 Task: Find connections with filter location Clausthal-Zellerfeld with filter topic #futurewith filter profile language French with filter current company SG Analytics with filter school Universiteit Maastricht with filter industry Wholesale Petroleum and Petroleum Products with filter service category Search Engine Marketing (SEM) with filter keywords title Assistant Engineer
Action: Mouse moved to (577, 71)
Screenshot: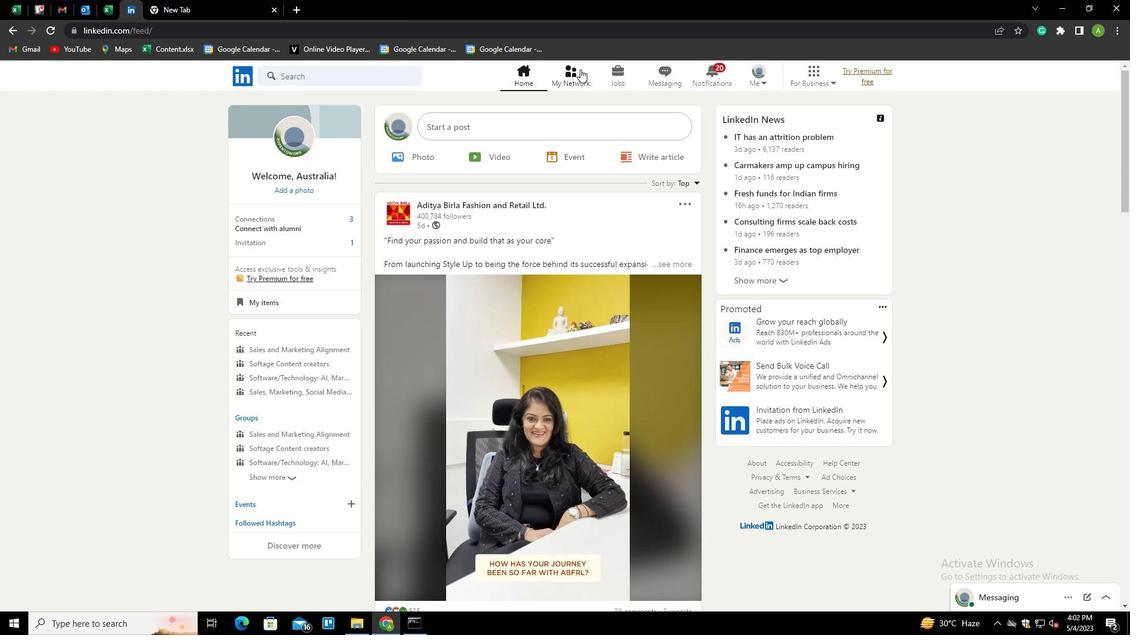 
Action: Mouse pressed left at (577, 71)
Screenshot: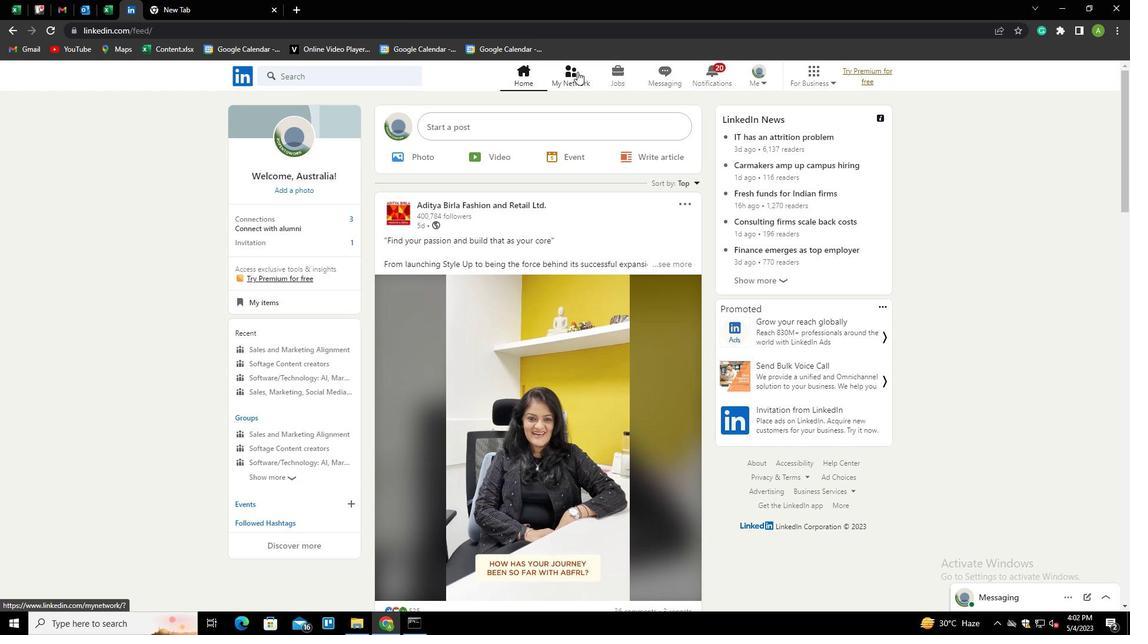 
Action: Mouse moved to (262, 136)
Screenshot: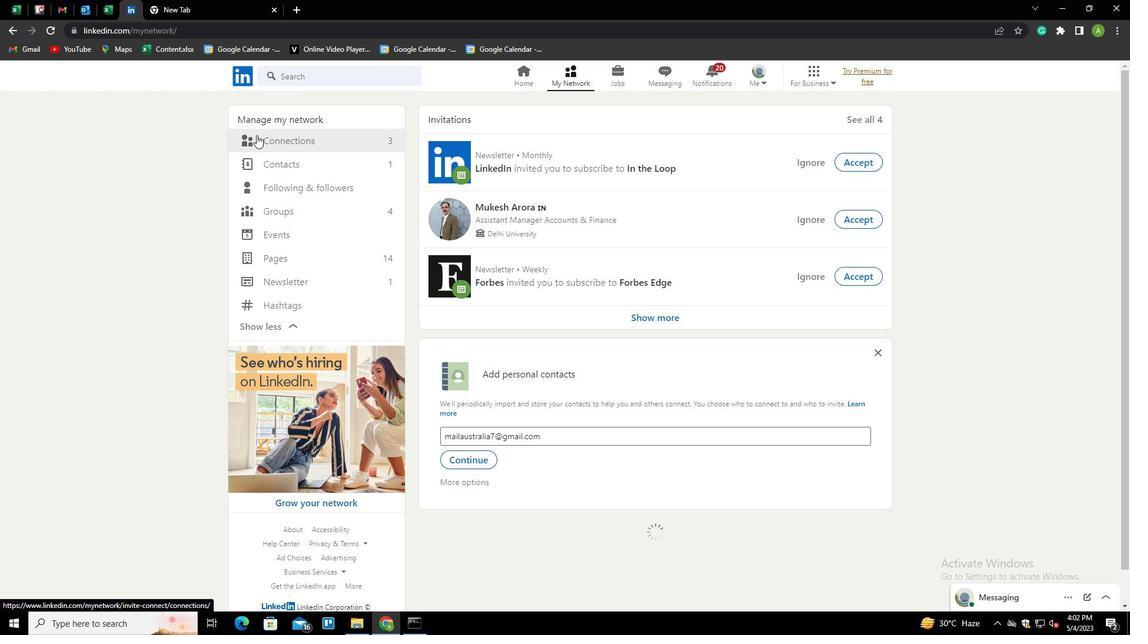 
Action: Mouse pressed left at (262, 136)
Screenshot: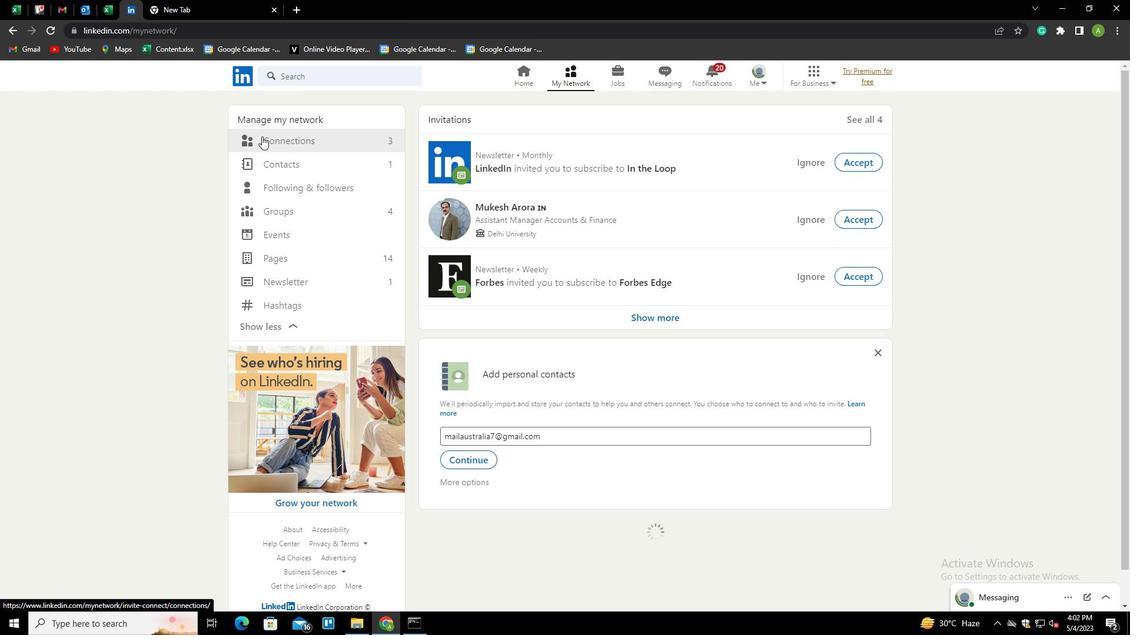 
Action: Mouse moved to (639, 140)
Screenshot: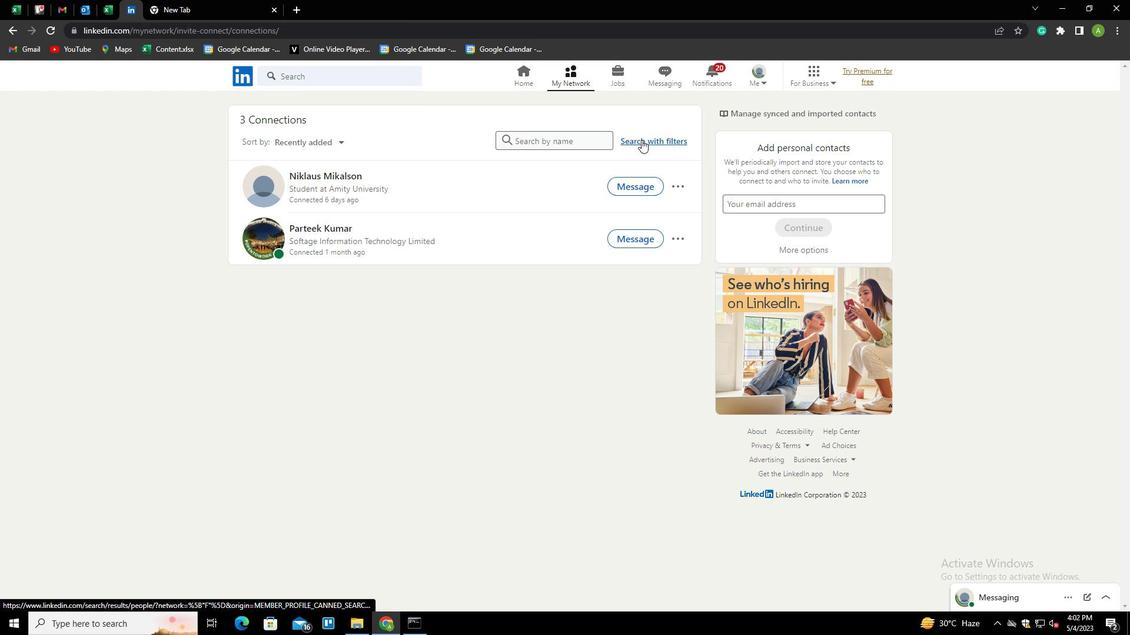 
Action: Mouse pressed left at (639, 140)
Screenshot: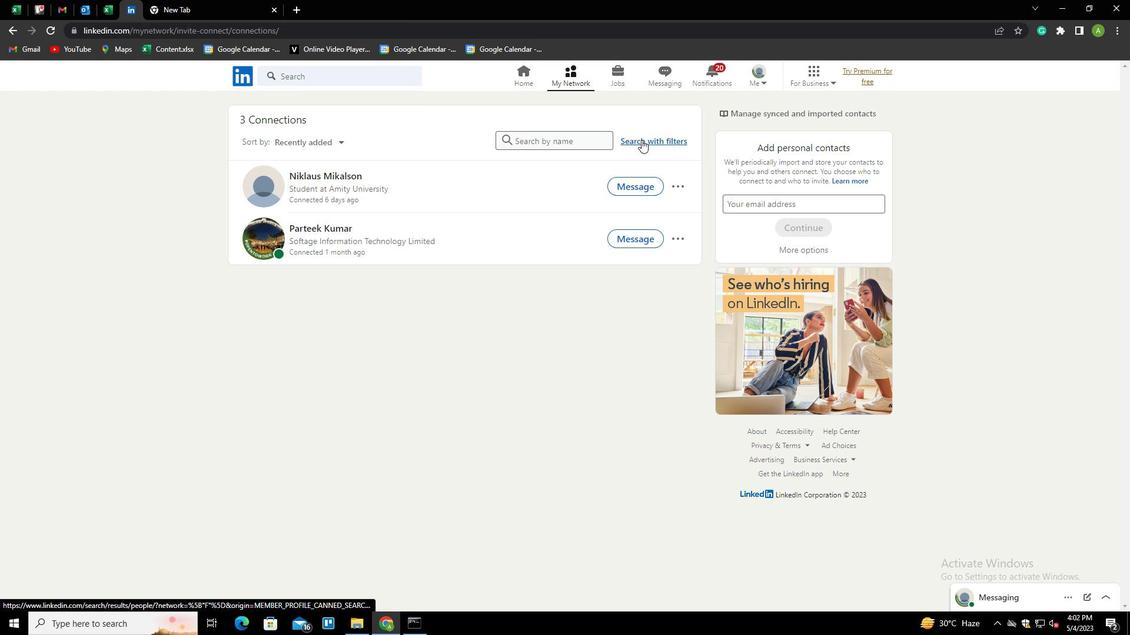 
Action: Mouse moved to (596, 106)
Screenshot: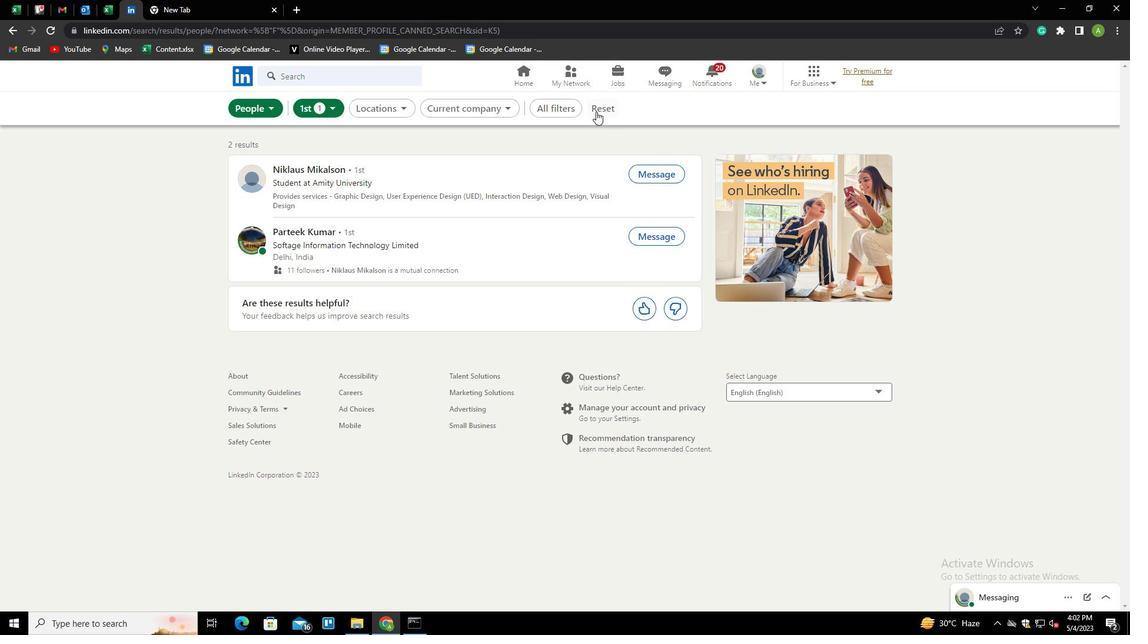 
Action: Mouse pressed left at (596, 106)
Screenshot: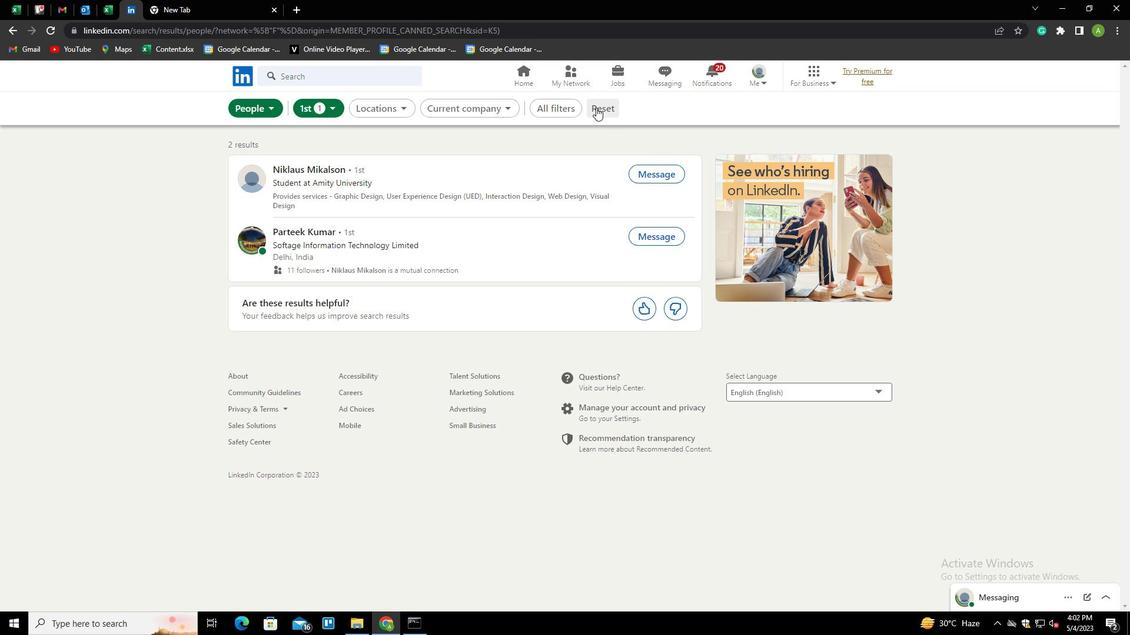 
Action: Mouse moved to (586, 109)
Screenshot: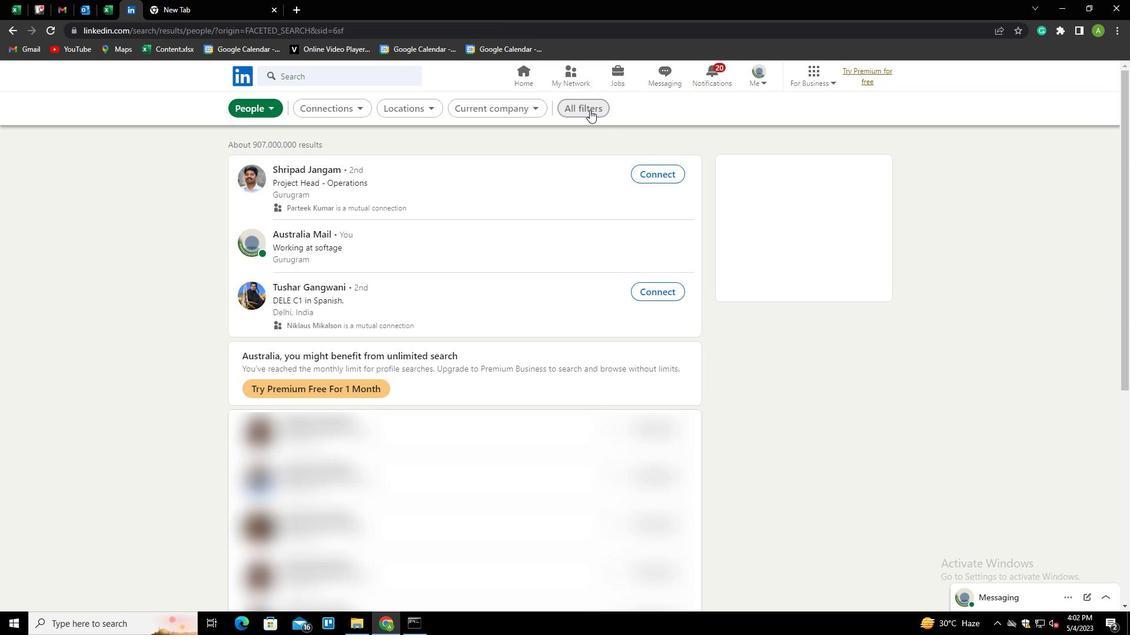 
Action: Mouse pressed left at (586, 109)
Screenshot: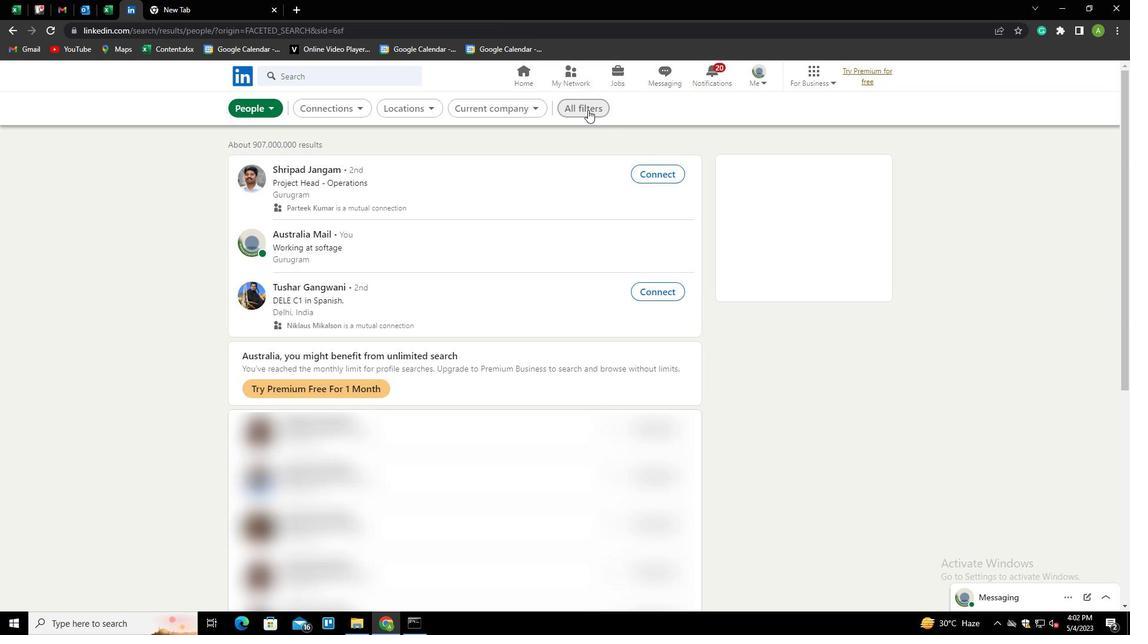 
Action: Mouse moved to (947, 392)
Screenshot: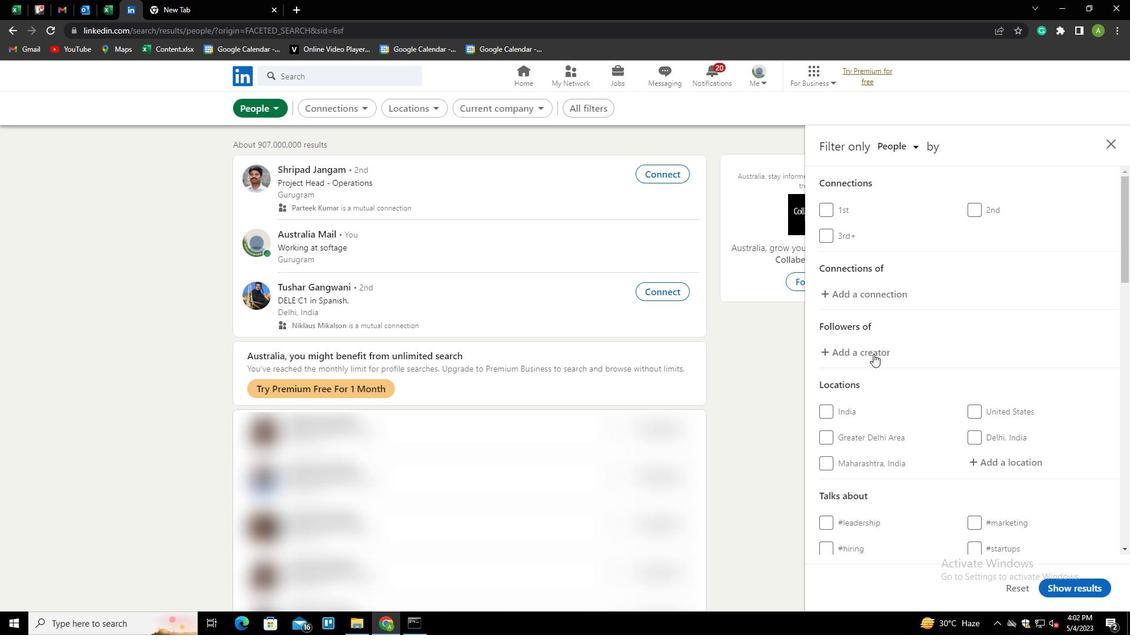 
Action: Mouse scrolled (947, 392) with delta (0, 0)
Screenshot: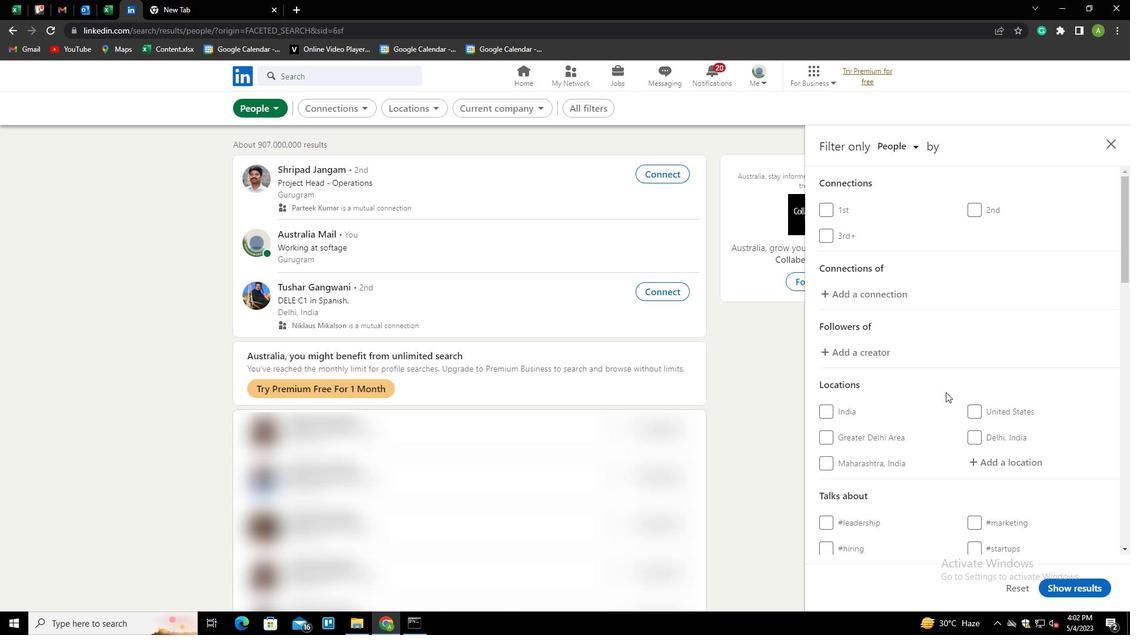 
Action: Mouse scrolled (947, 392) with delta (0, 0)
Screenshot: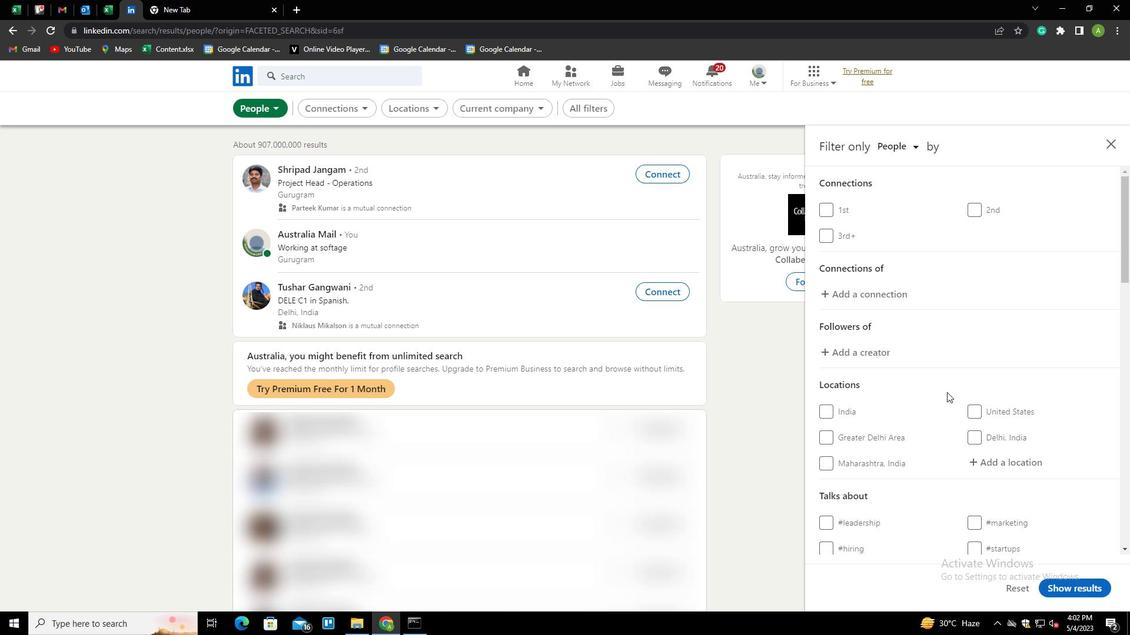 
Action: Mouse moved to (1008, 343)
Screenshot: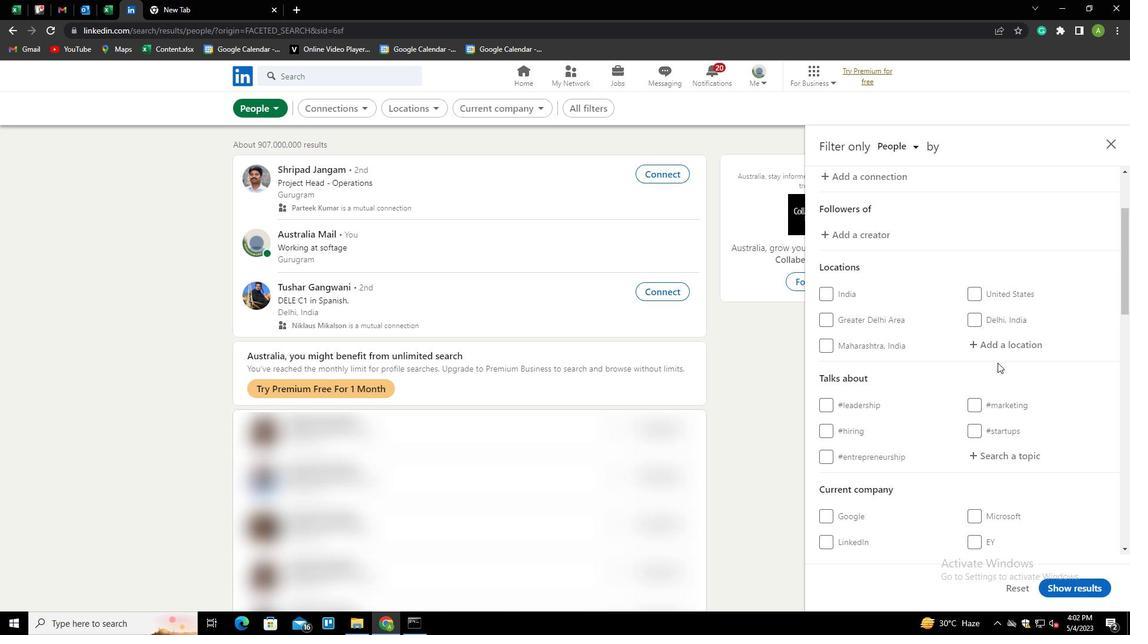 
Action: Mouse pressed left at (1008, 343)
Screenshot: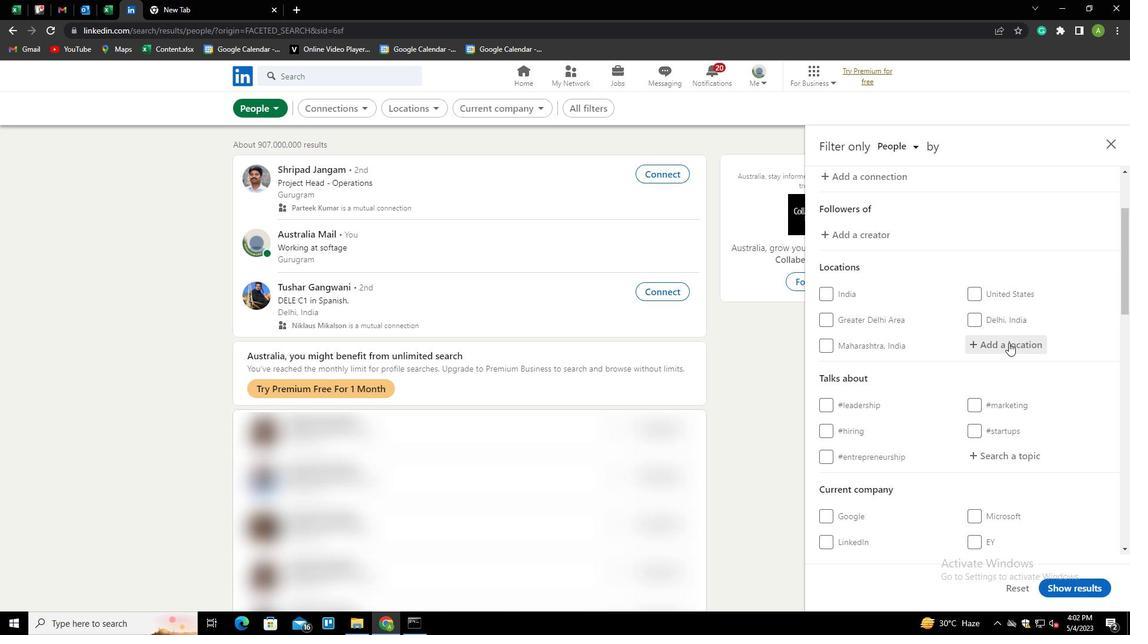 
Action: Mouse moved to (922, 299)
Screenshot: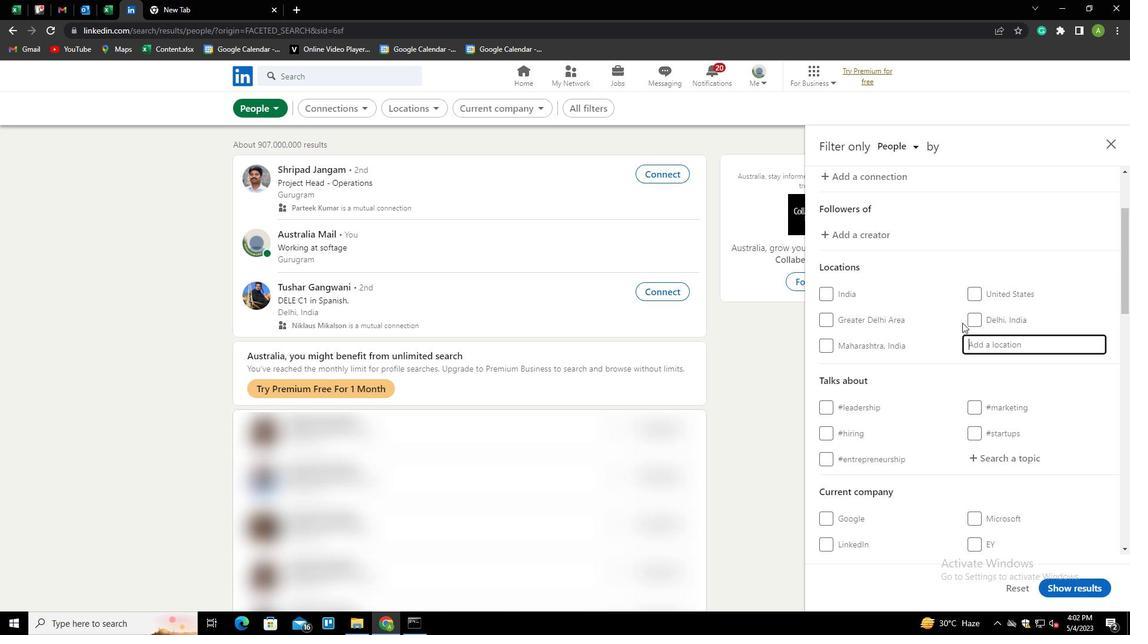
Action: Key pressed <Key.shift><Key.shift><Key.shift>CLAUSTHAL-<Key.down><Key.enter>
Screenshot: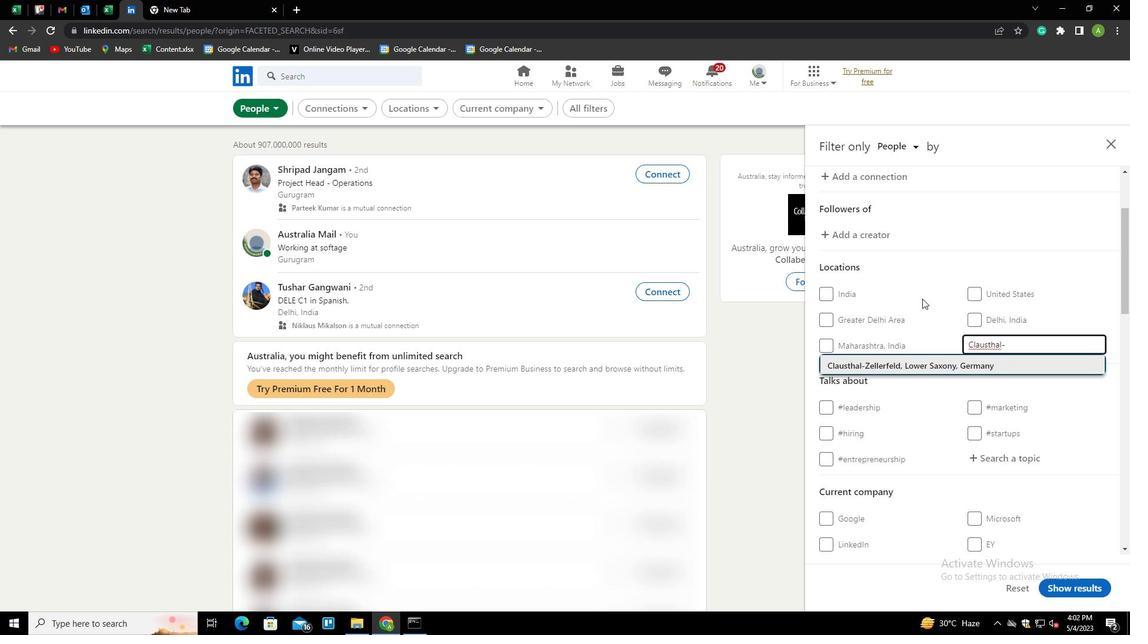 
Action: Mouse scrolled (922, 298) with delta (0, 0)
Screenshot: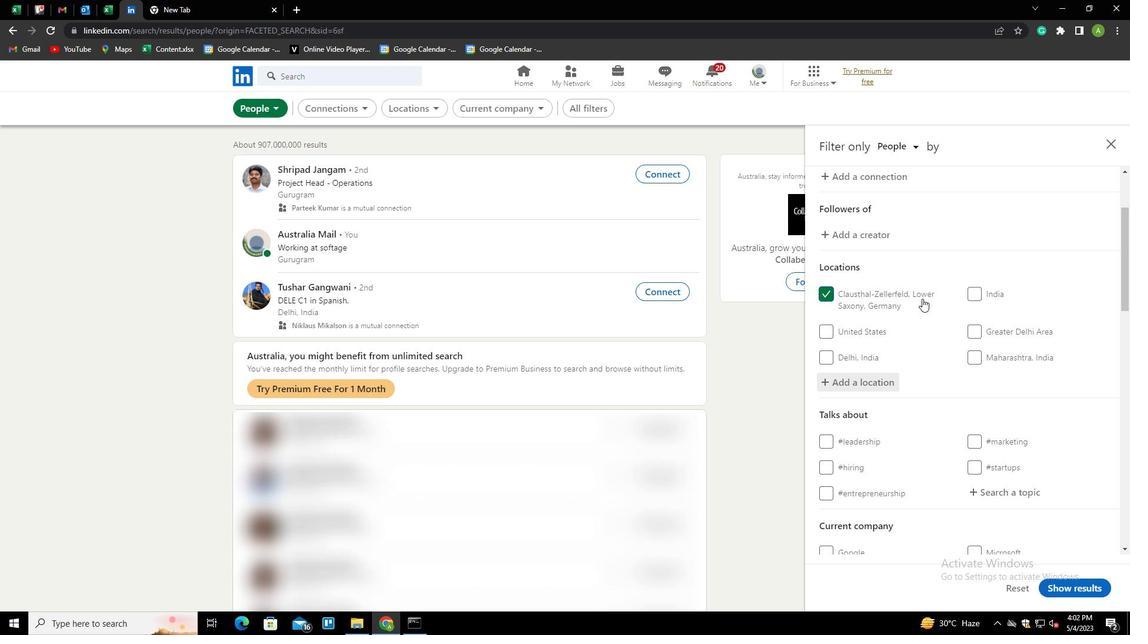 
Action: Mouse scrolled (922, 298) with delta (0, 0)
Screenshot: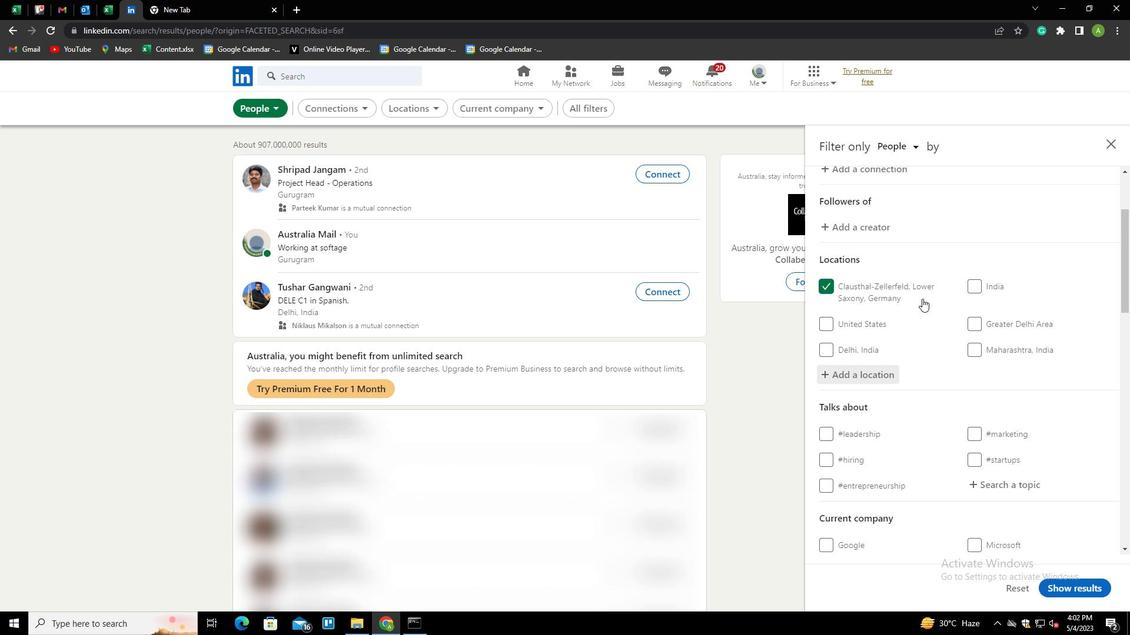 
Action: Mouse moved to (922, 299)
Screenshot: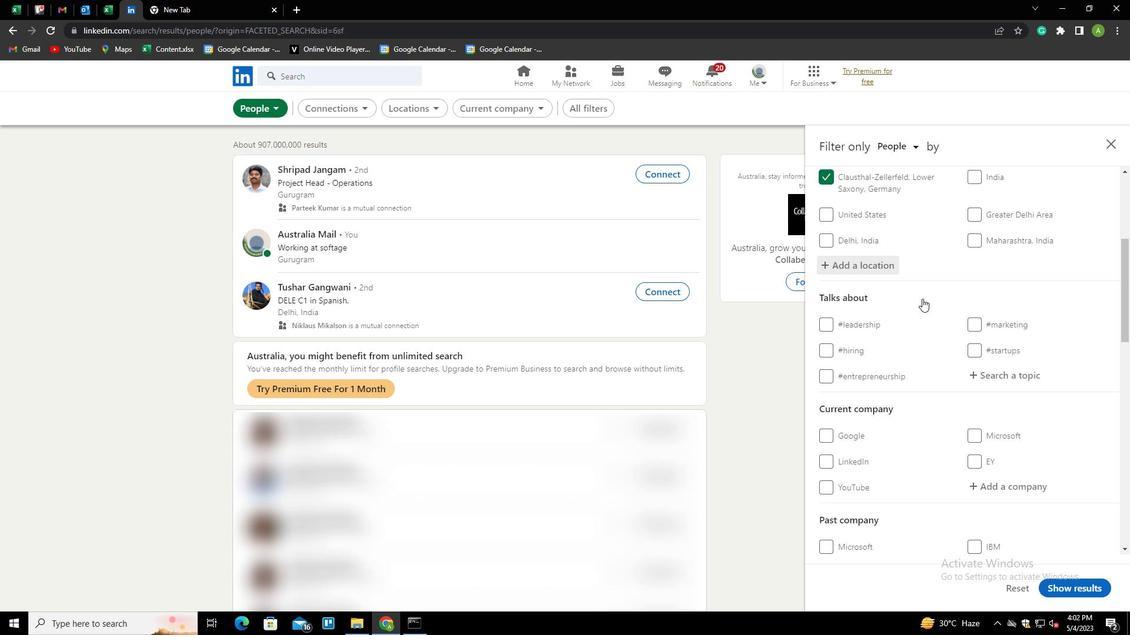 
Action: Mouse scrolled (922, 298) with delta (0, 0)
Screenshot: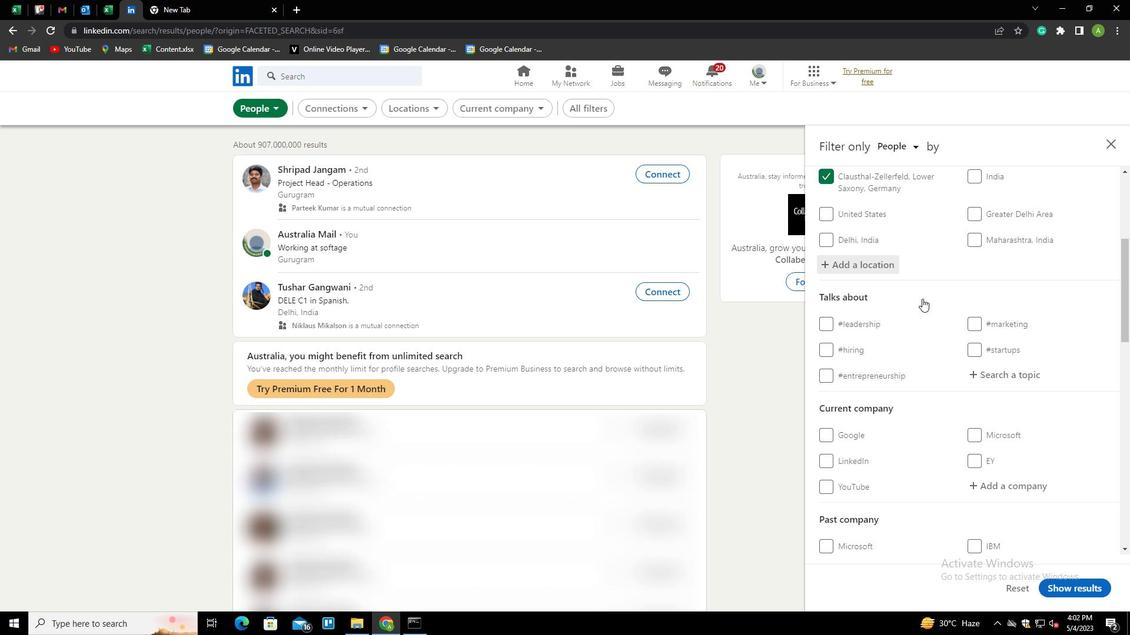 
Action: Mouse moved to (977, 315)
Screenshot: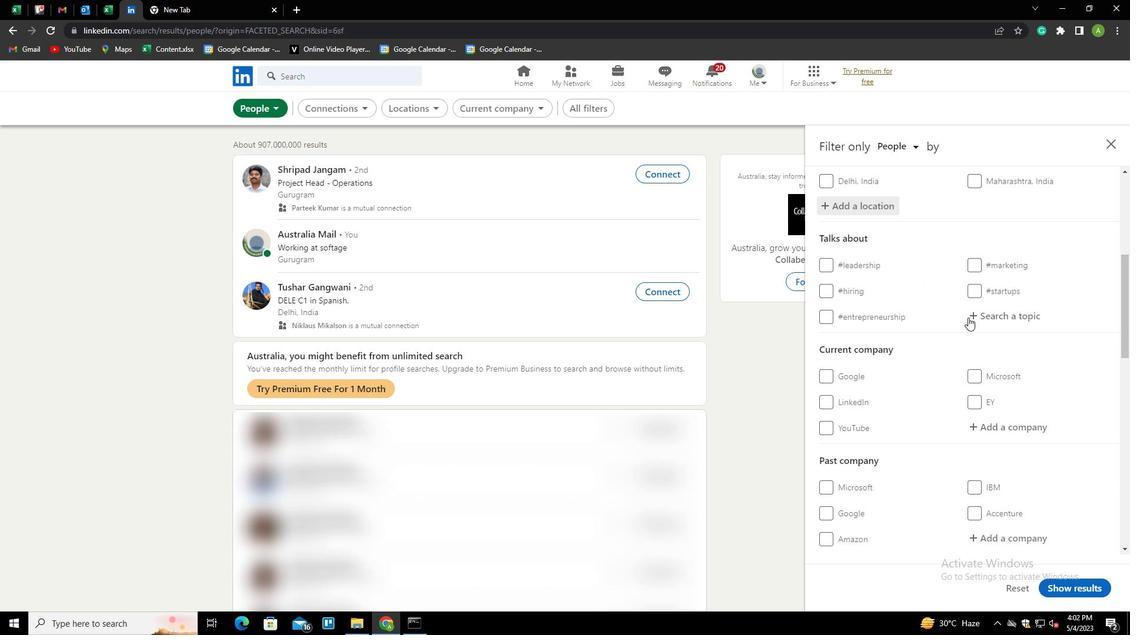 
Action: Mouse pressed left at (977, 315)
Screenshot: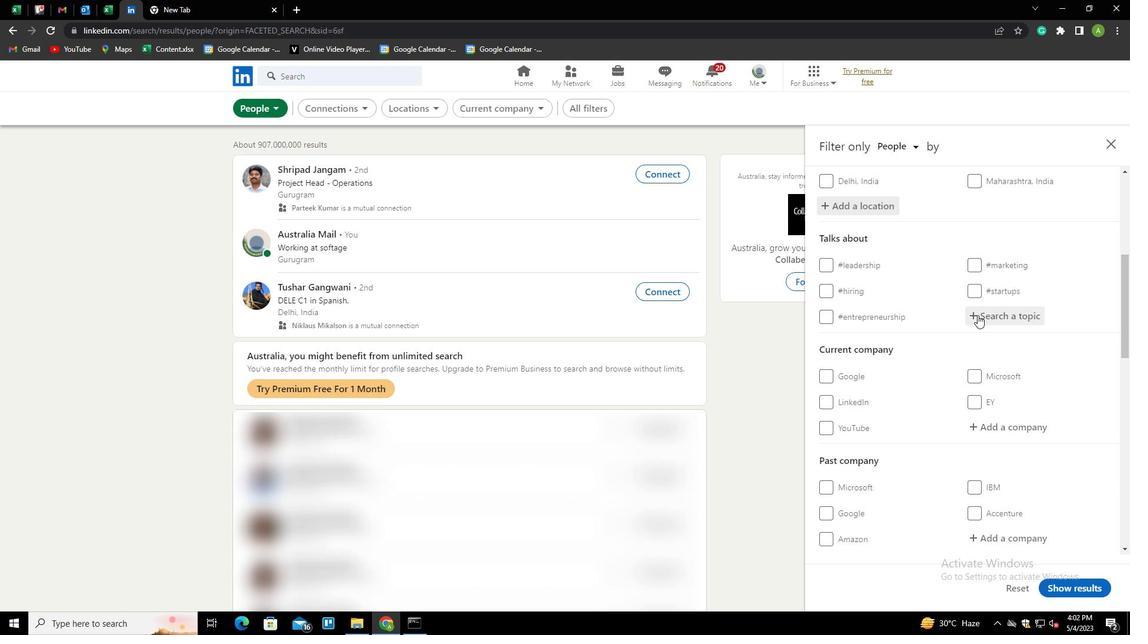 
Action: Mouse moved to (949, 298)
Screenshot: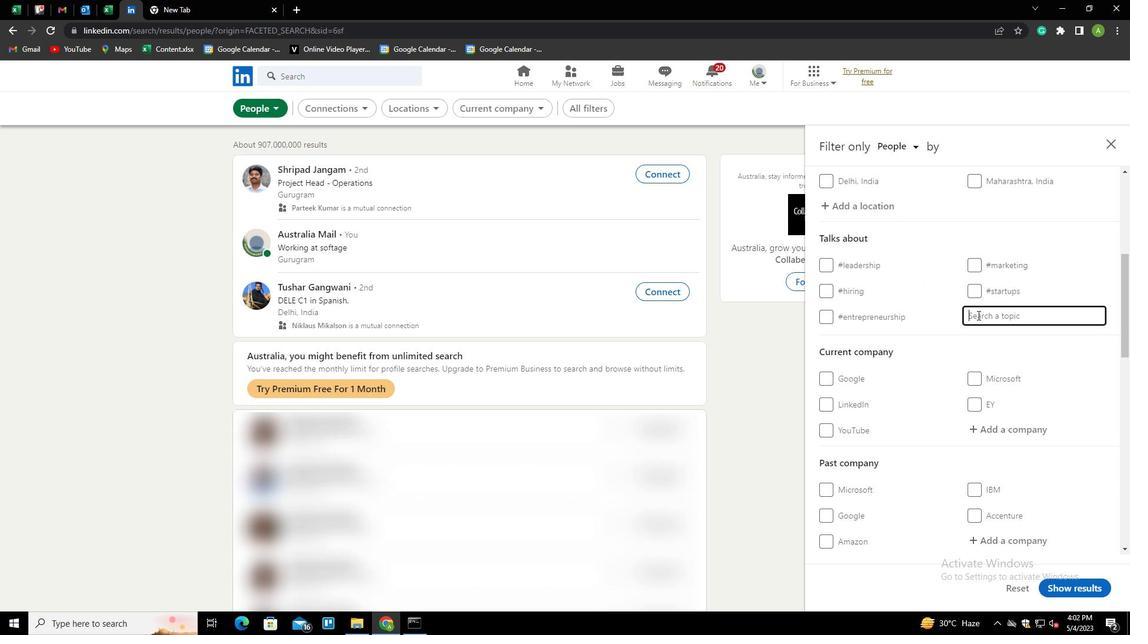 
Action: Key pressed FUTURE<Key.down><Key.enter>
Screenshot: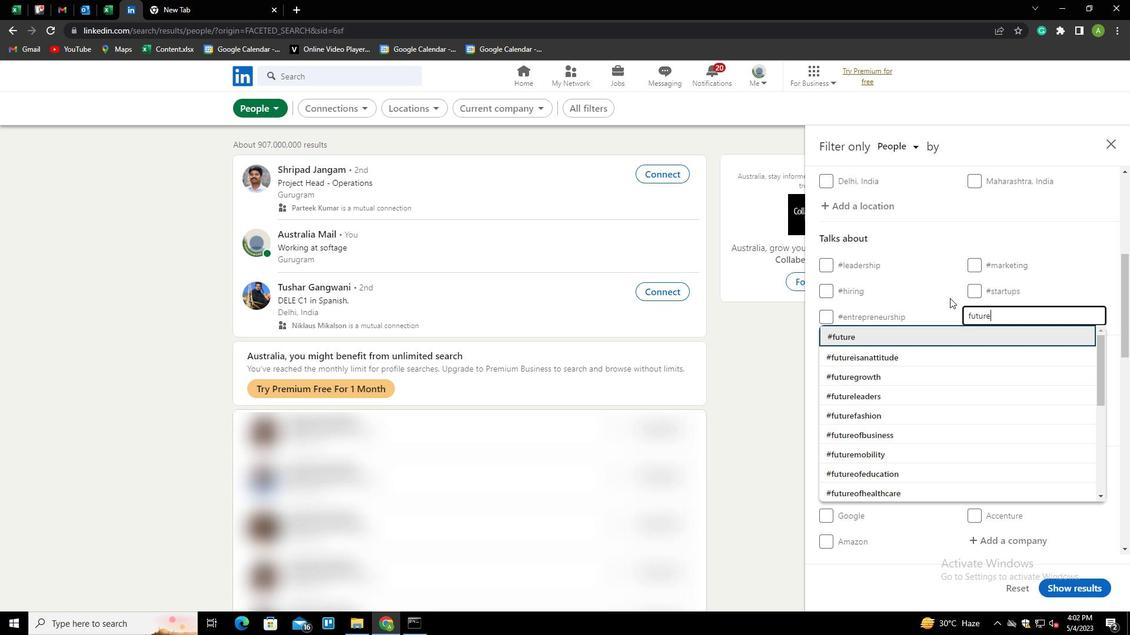 
Action: Mouse scrolled (949, 297) with delta (0, 0)
Screenshot: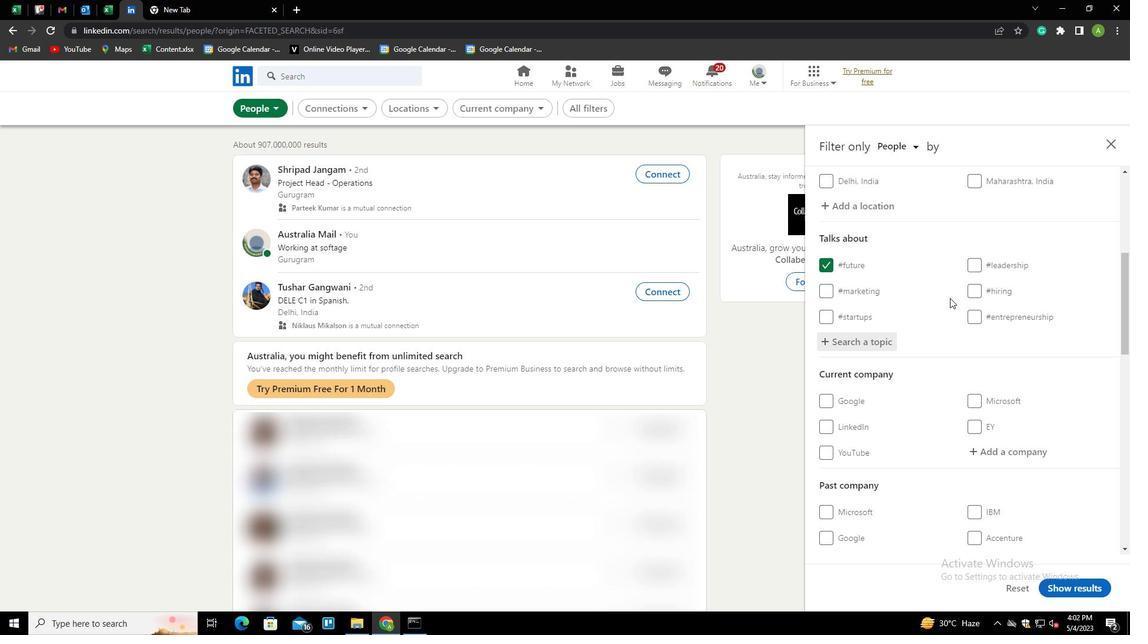 
Action: Mouse scrolled (949, 297) with delta (0, 0)
Screenshot: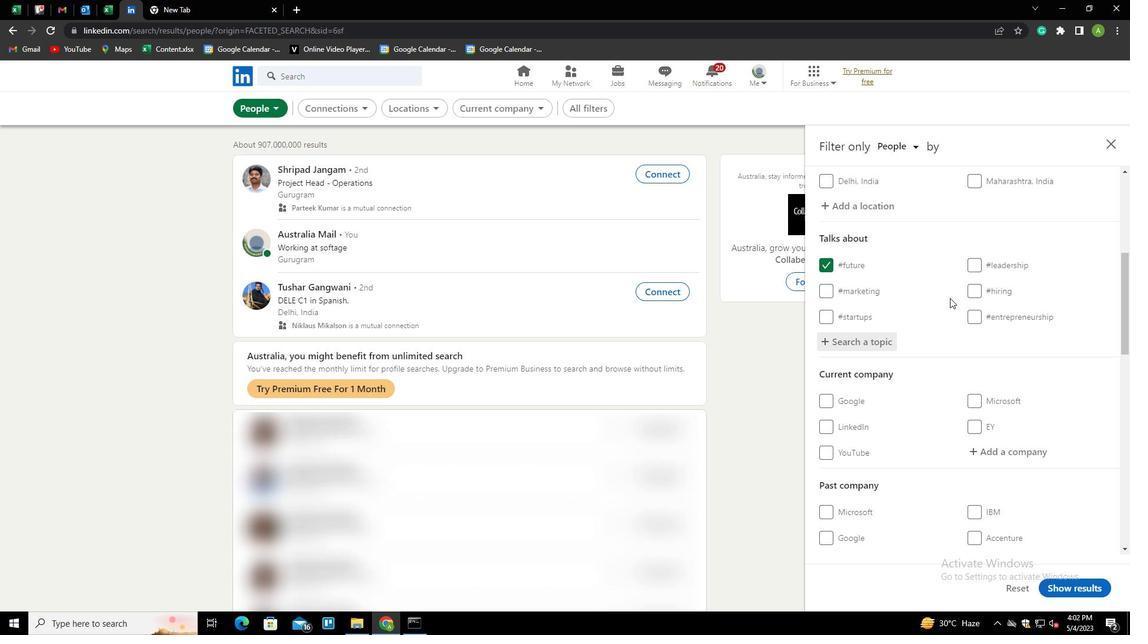 
Action: Mouse scrolled (949, 297) with delta (0, 0)
Screenshot: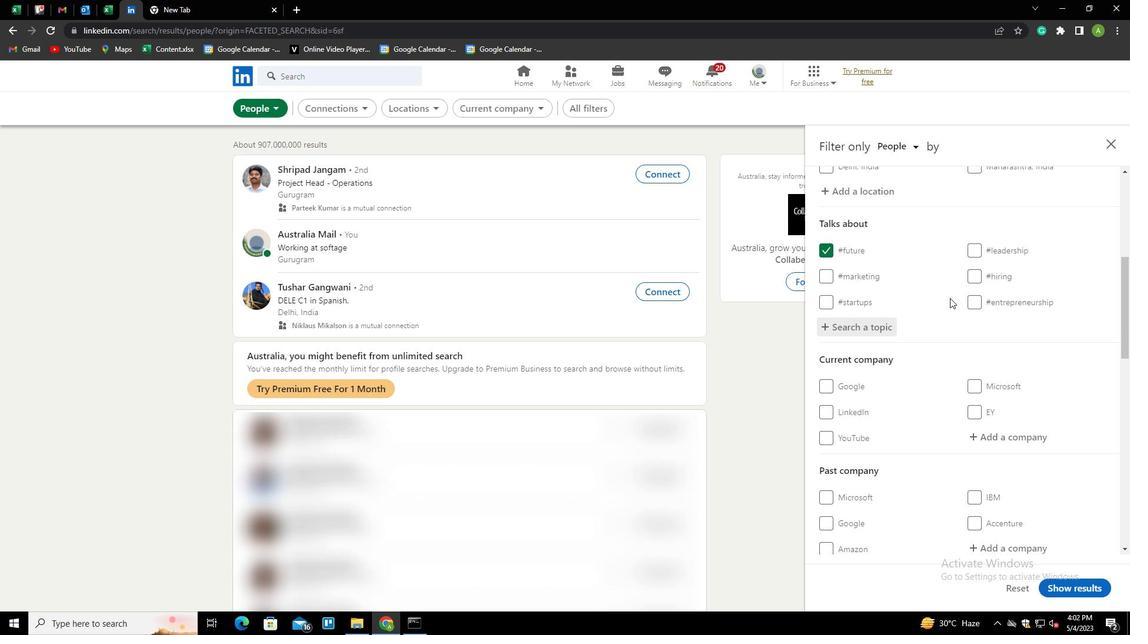 
Action: Mouse scrolled (949, 297) with delta (0, 0)
Screenshot: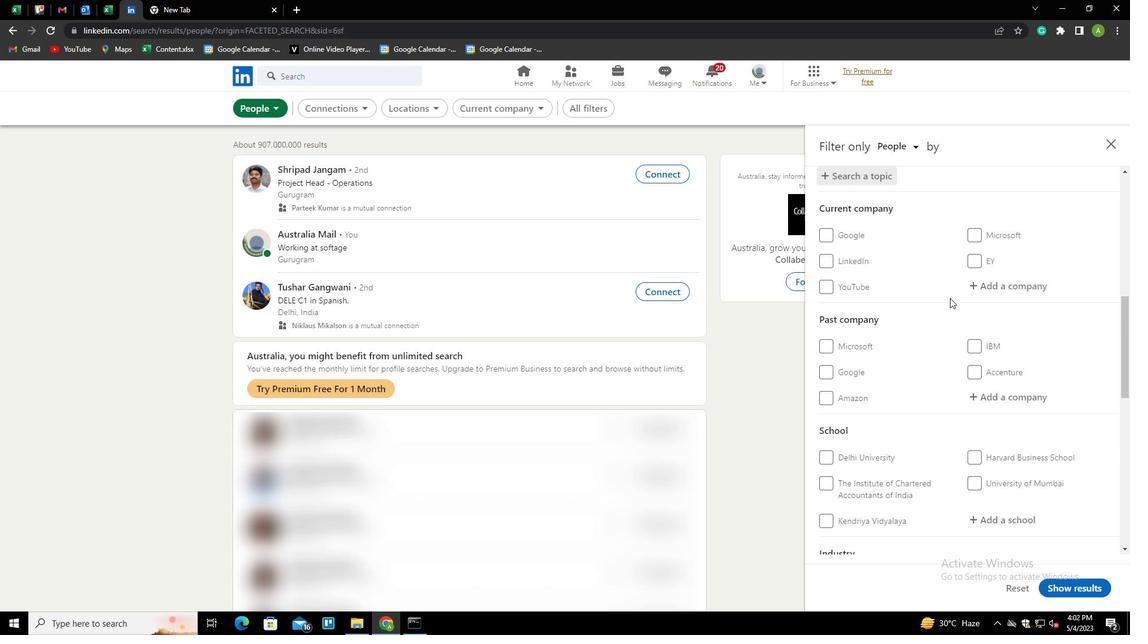 
Action: Mouse scrolled (949, 297) with delta (0, 0)
Screenshot: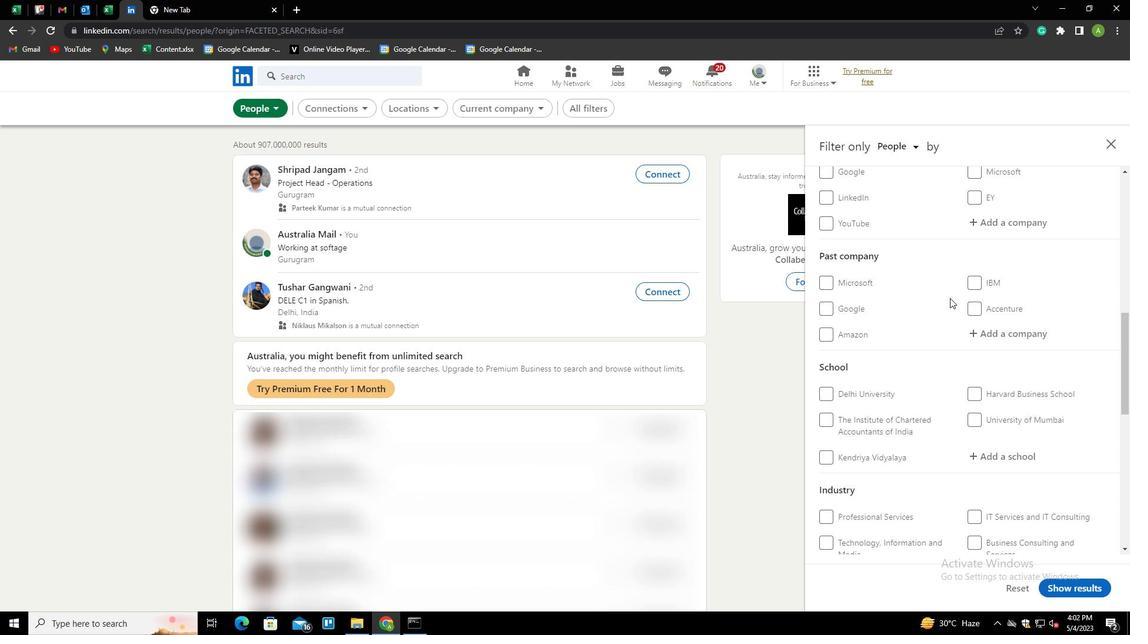 
Action: Mouse scrolled (949, 297) with delta (0, 0)
Screenshot: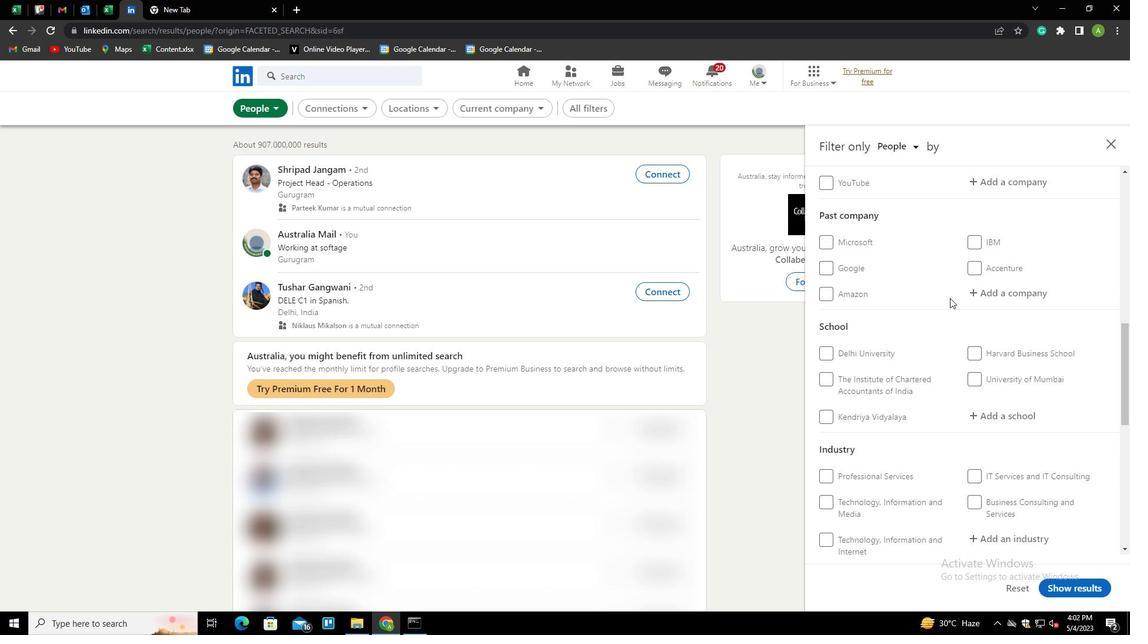
Action: Mouse scrolled (949, 297) with delta (0, 0)
Screenshot: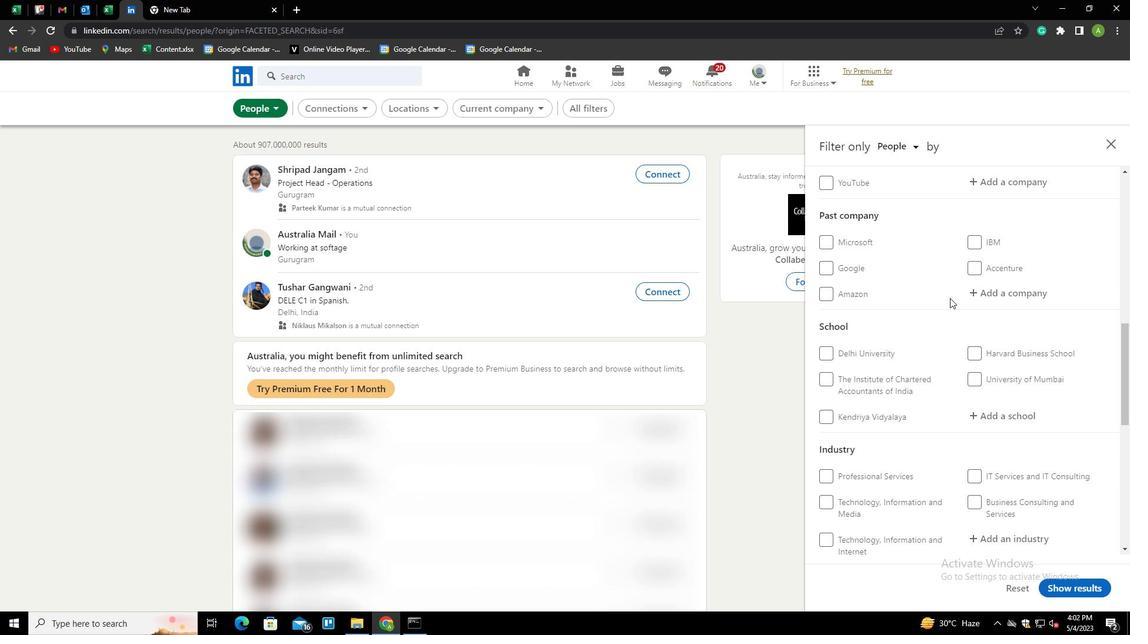 
Action: Mouse scrolled (949, 297) with delta (0, 0)
Screenshot: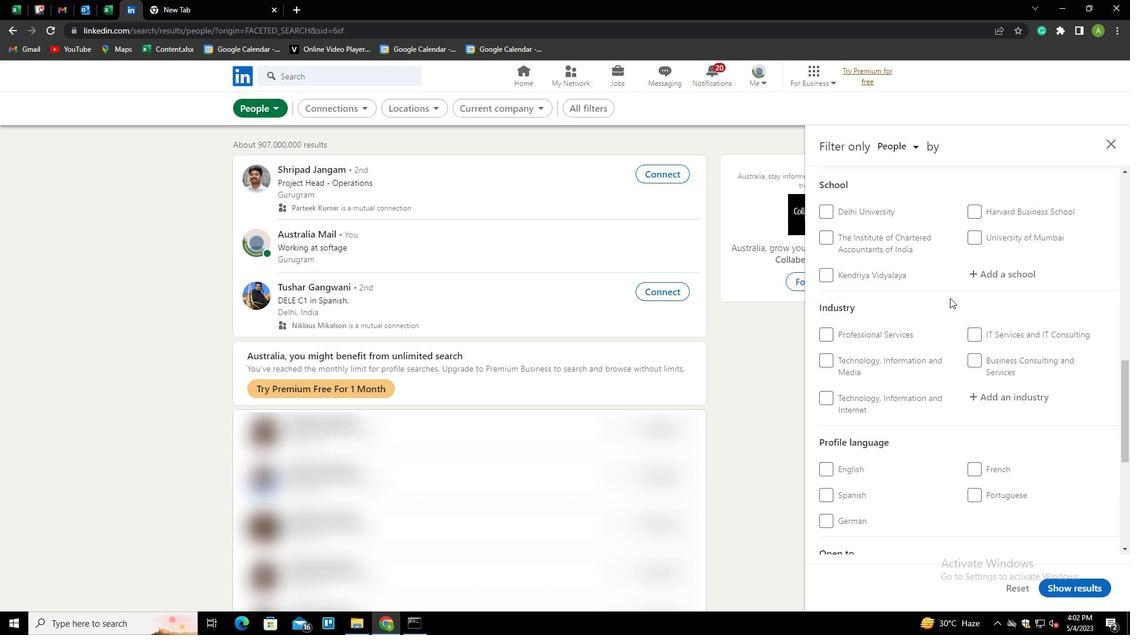 
Action: Mouse scrolled (949, 297) with delta (0, 0)
Screenshot: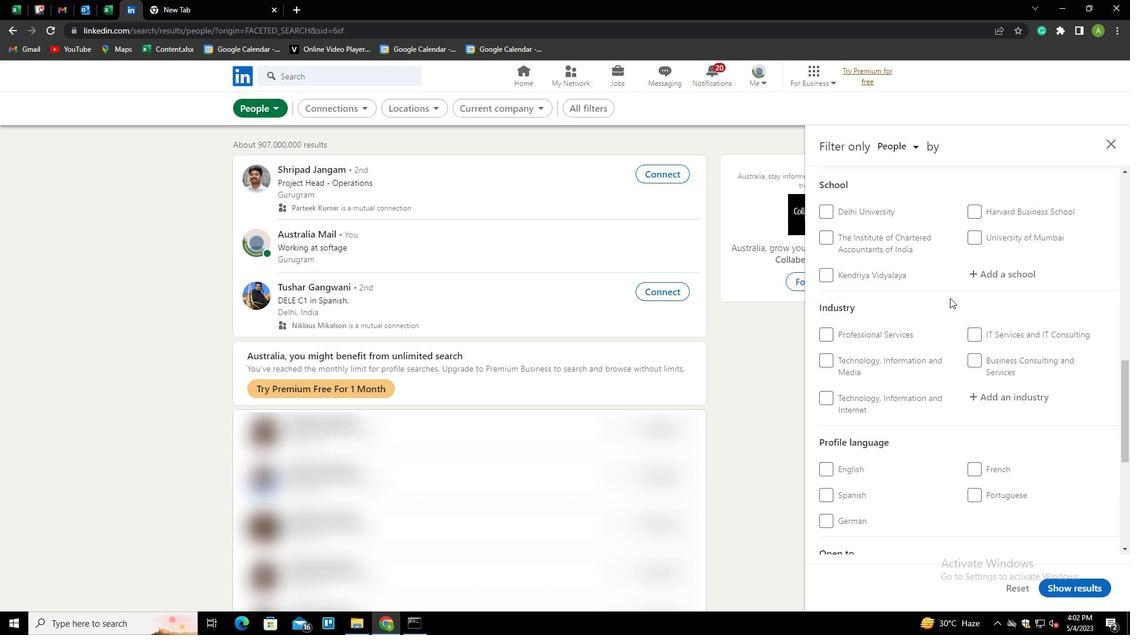 
Action: Mouse moved to (980, 351)
Screenshot: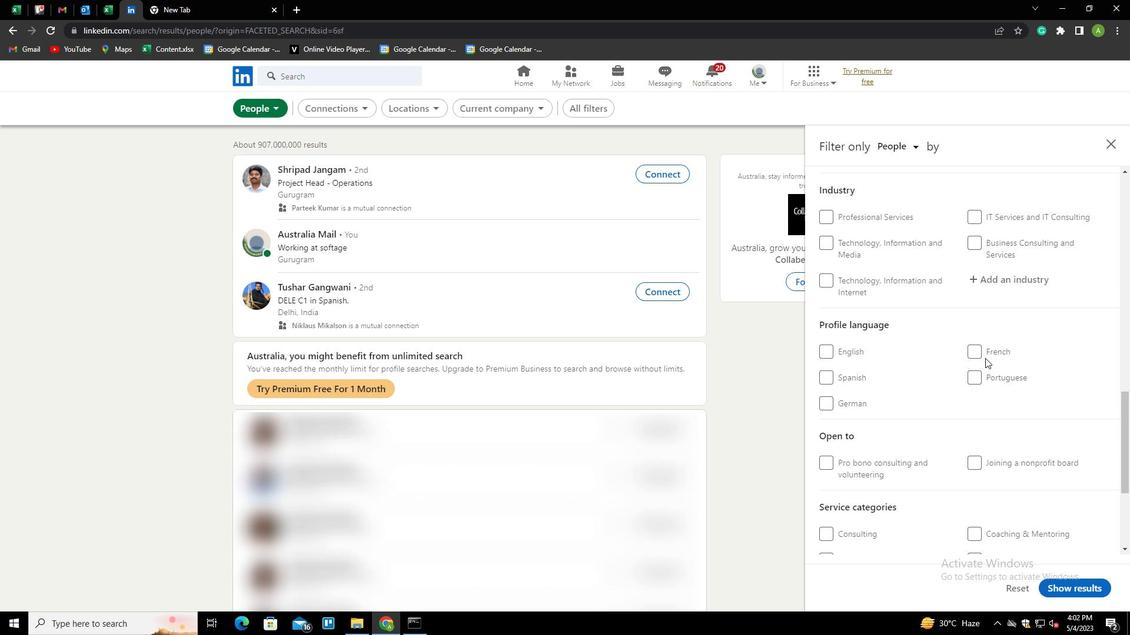 
Action: Mouse pressed left at (980, 351)
Screenshot: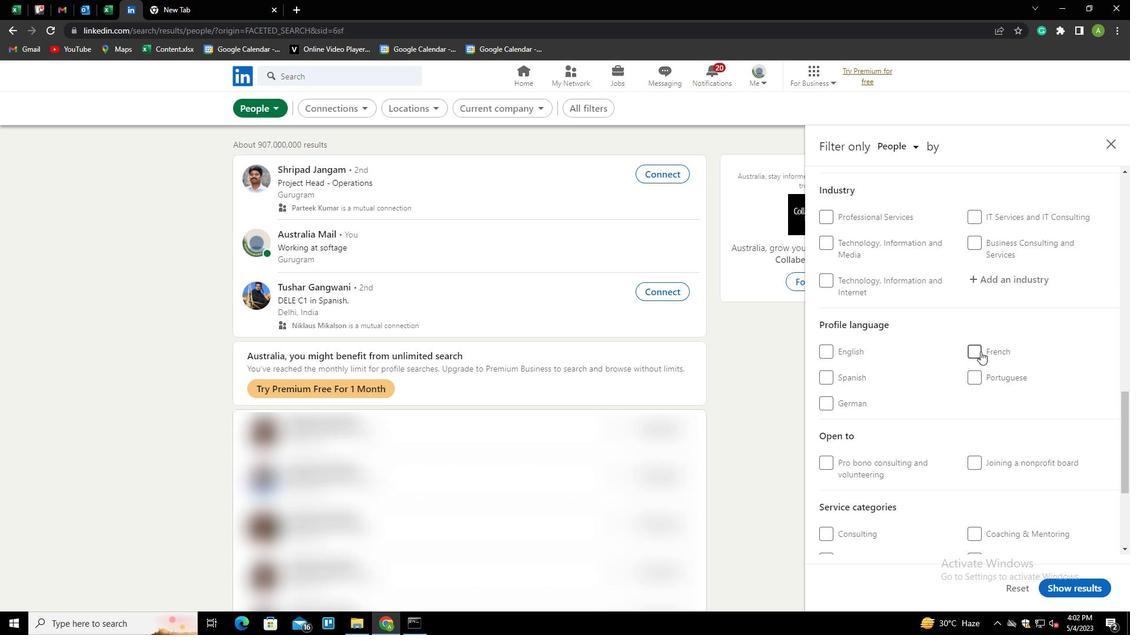 
Action: Mouse moved to (1011, 323)
Screenshot: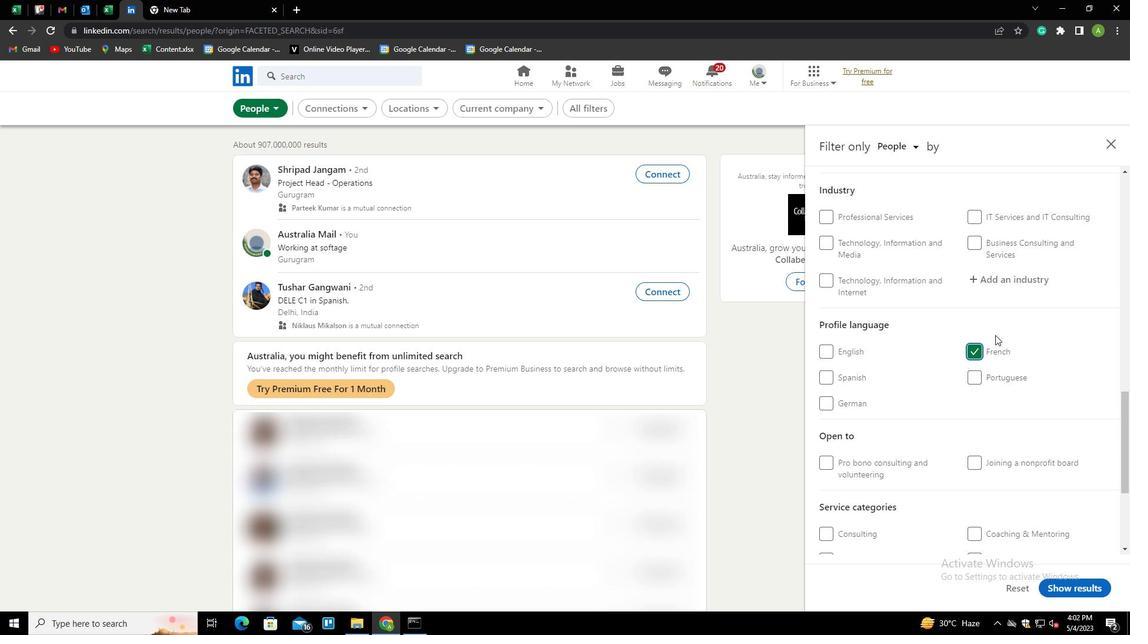 
Action: Mouse scrolled (1011, 324) with delta (0, 0)
Screenshot: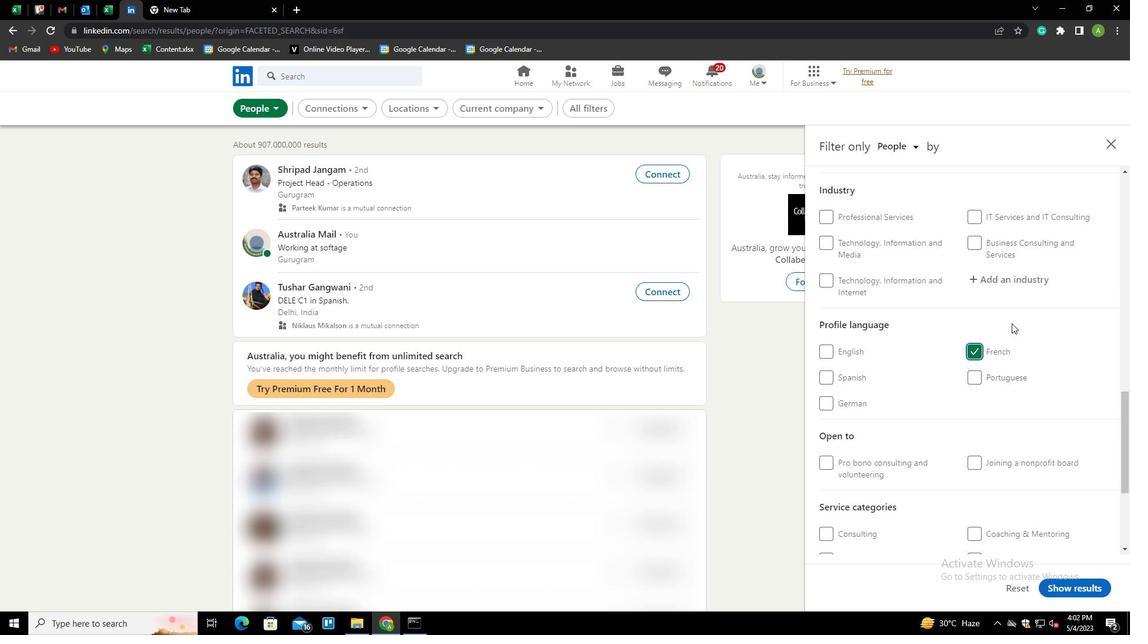 
Action: Mouse scrolled (1011, 324) with delta (0, 0)
Screenshot: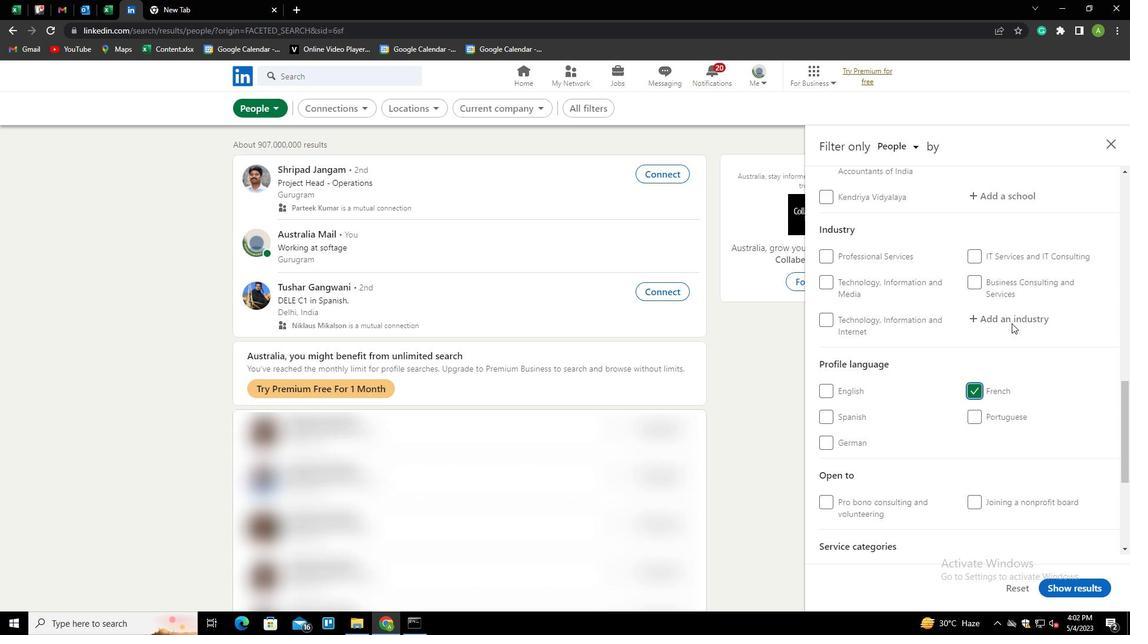 
Action: Mouse scrolled (1011, 324) with delta (0, 0)
Screenshot: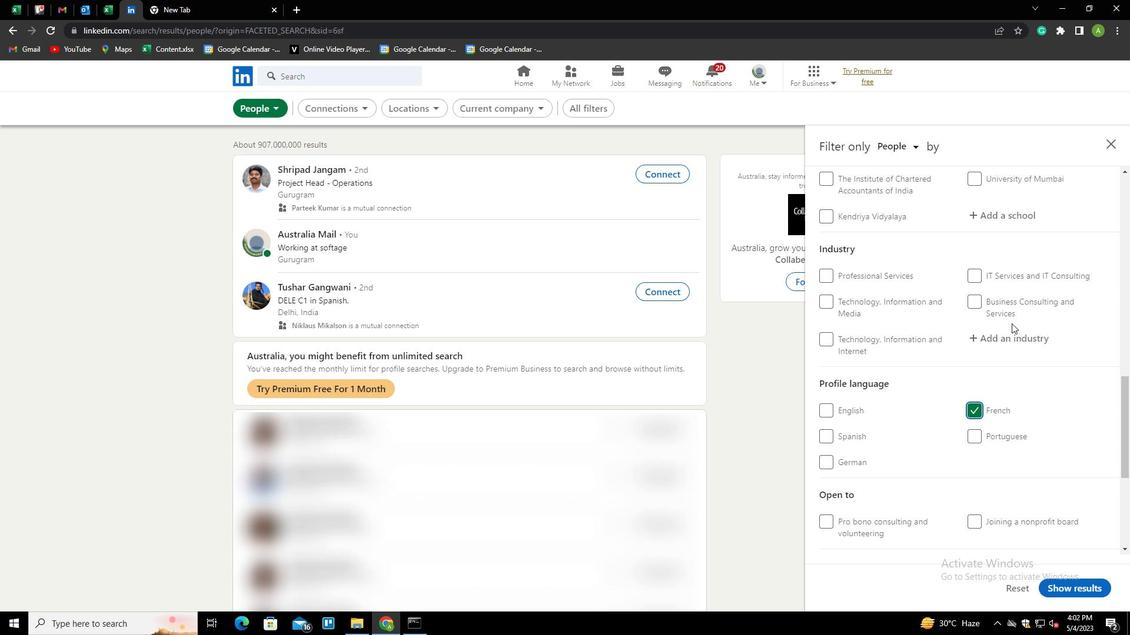 
Action: Mouse scrolled (1011, 324) with delta (0, 0)
Screenshot: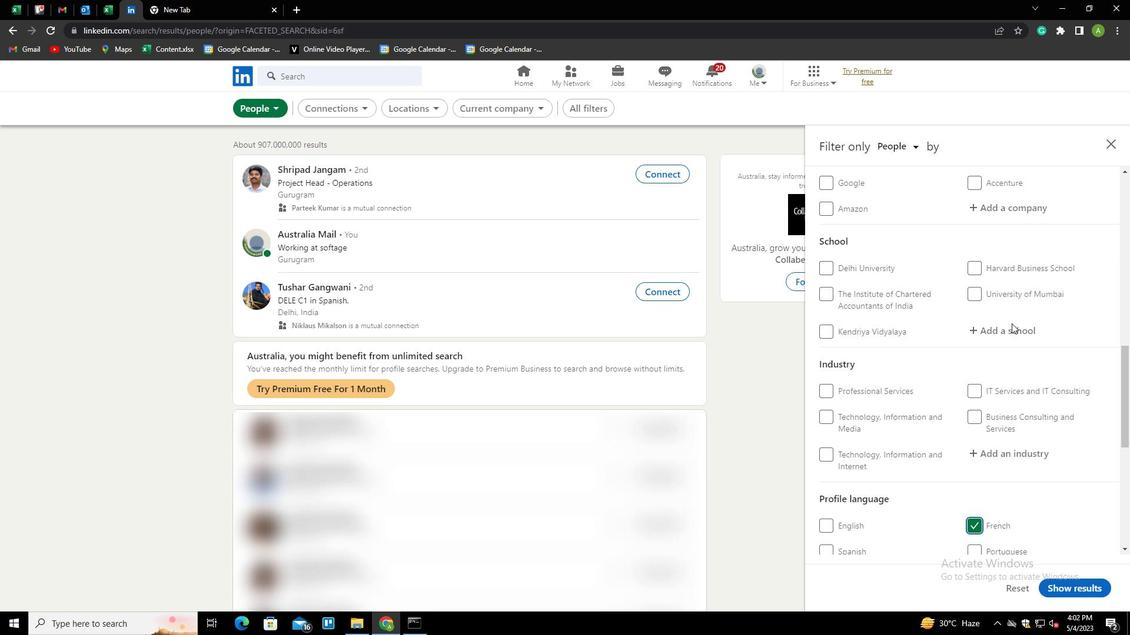 
Action: Mouse scrolled (1011, 324) with delta (0, 0)
Screenshot: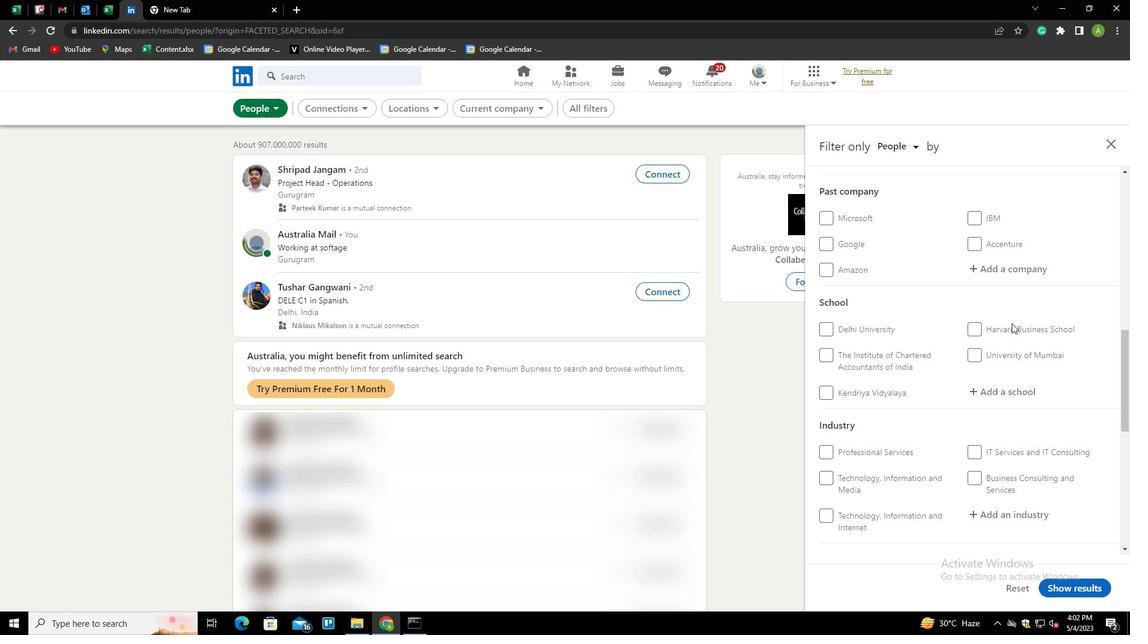 
Action: Mouse scrolled (1011, 324) with delta (0, 0)
Screenshot: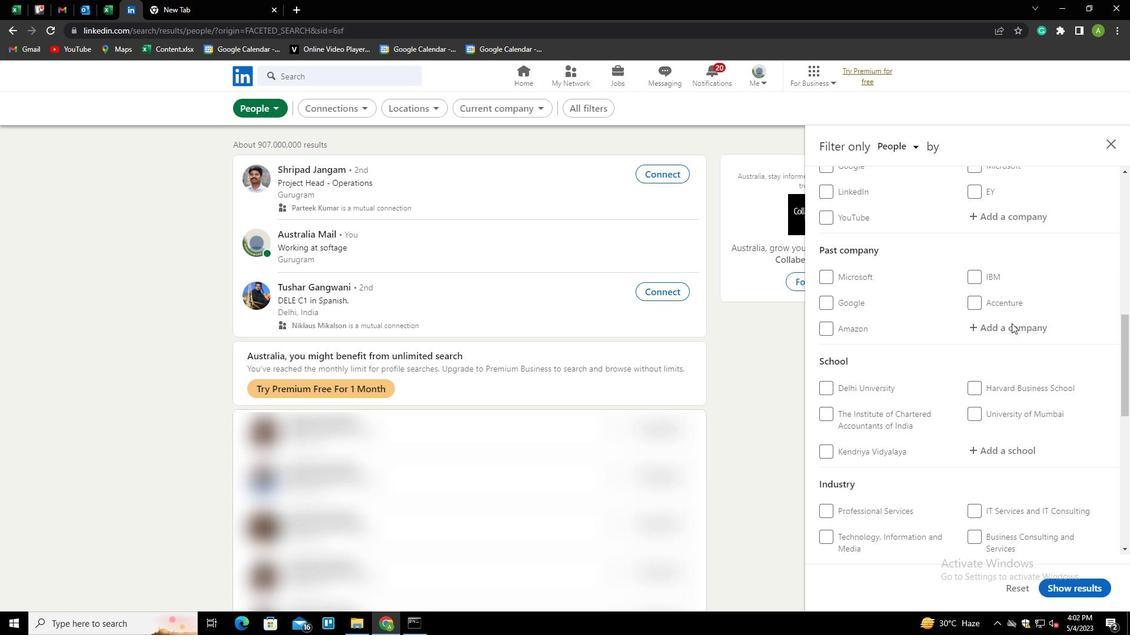 
Action: Mouse scrolled (1011, 324) with delta (0, 0)
Screenshot: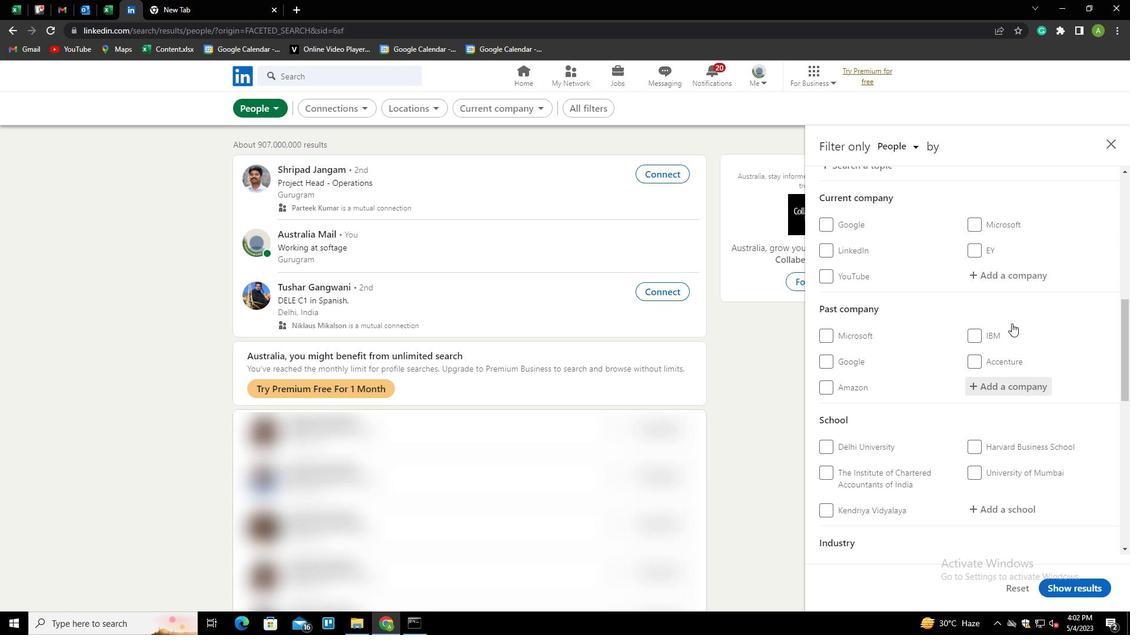 
Action: Mouse moved to (1005, 336)
Screenshot: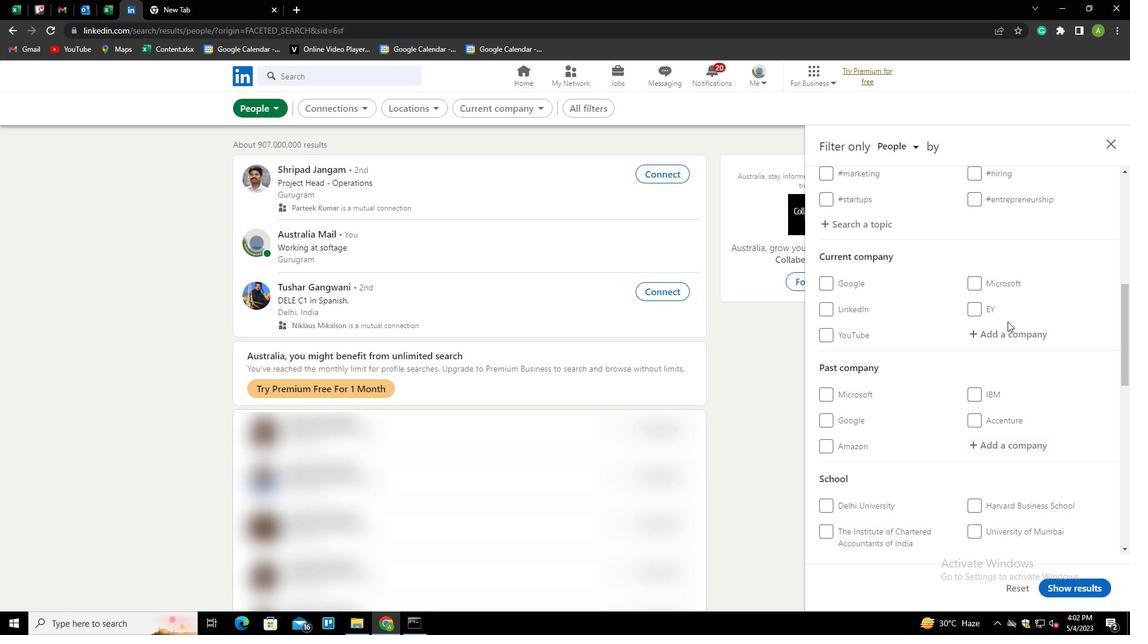 
Action: Mouse pressed left at (1005, 336)
Screenshot: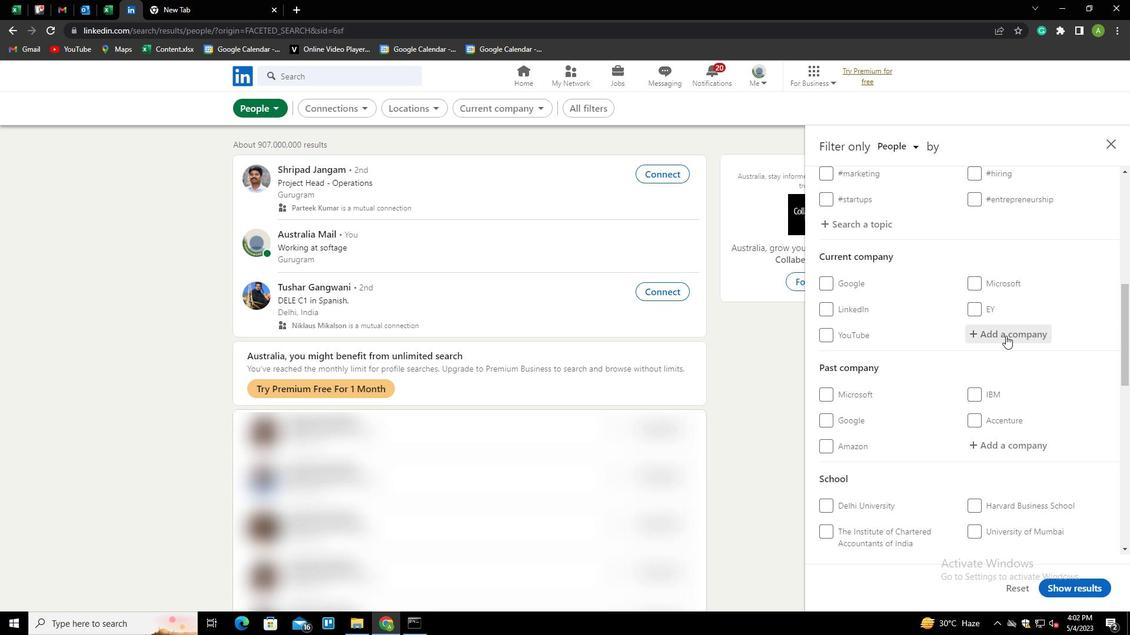 
Action: Key pressed <Key.shift>SG<Key.space>AN<Key.backspace>NALYTICS<Key.down><Key.enter>
Screenshot: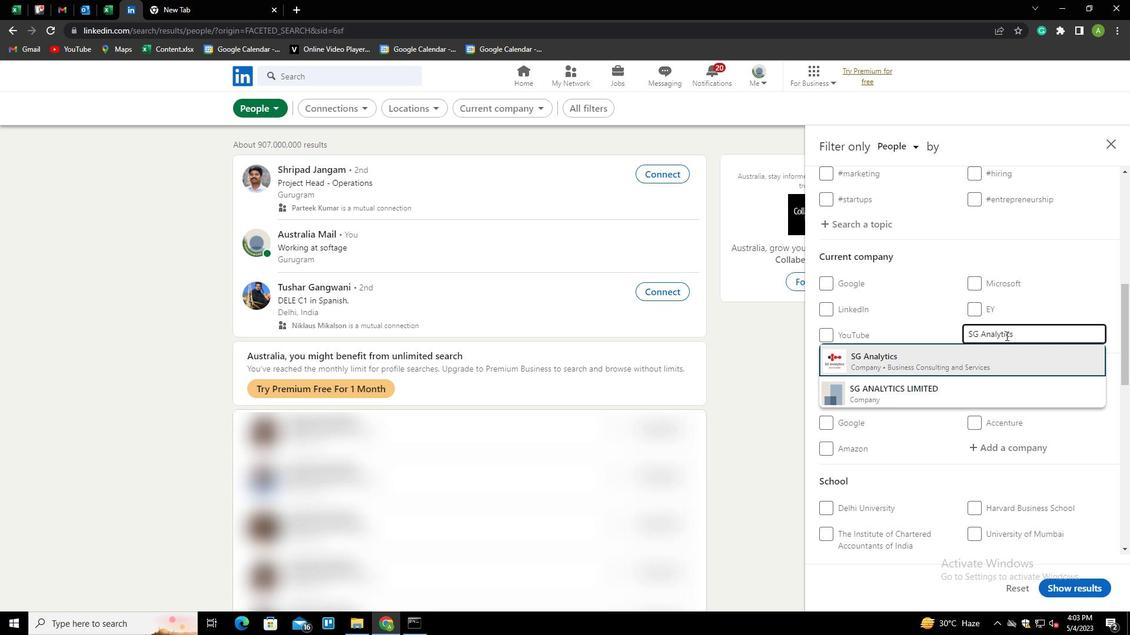
Action: Mouse scrolled (1005, 335) with delta (0, 0)
Screenshot: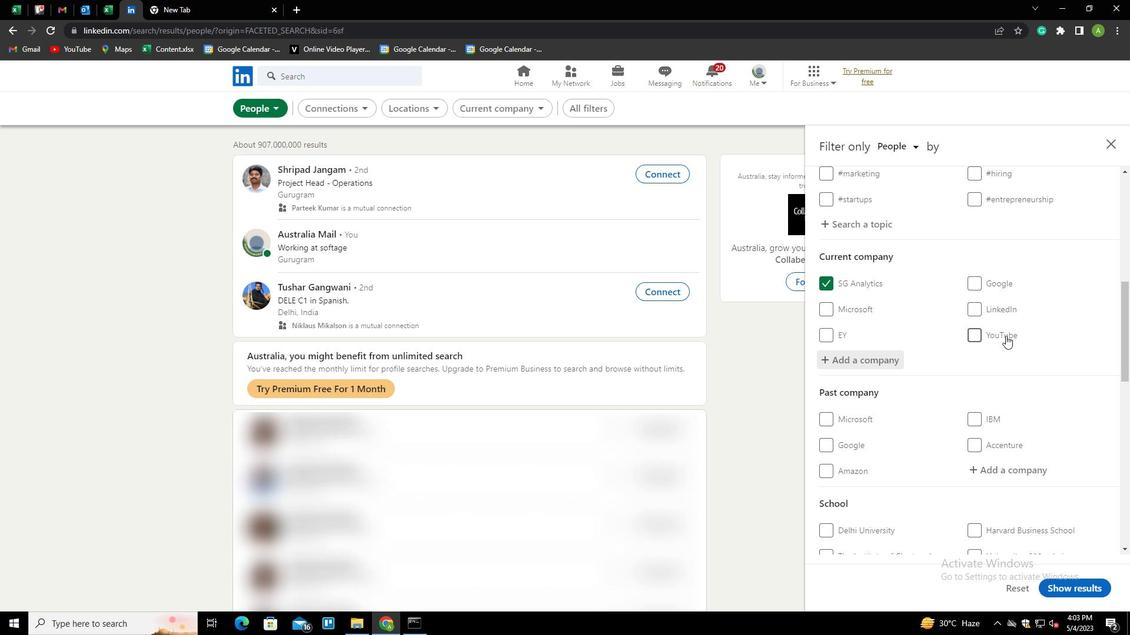 
Action: Mouse moved to (1005, 337)
Screenshot: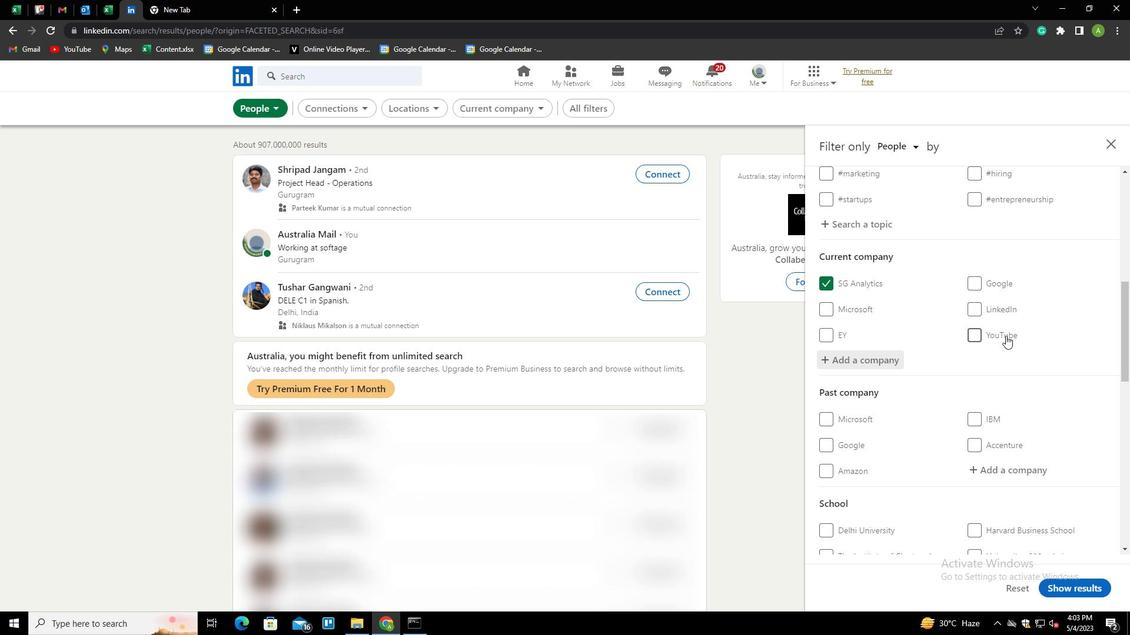 
Action: Mouse scrolled (1005, 337) with delta (0, 0)
Screenshot: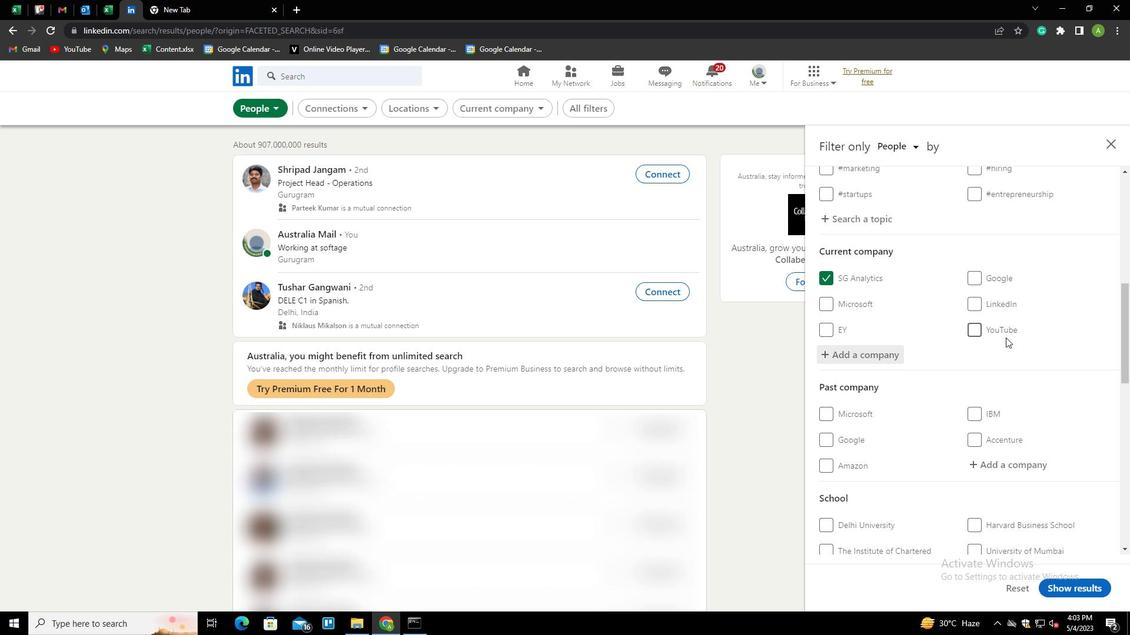 
Action: Mouse moved to (1004, 337)
Screenshot: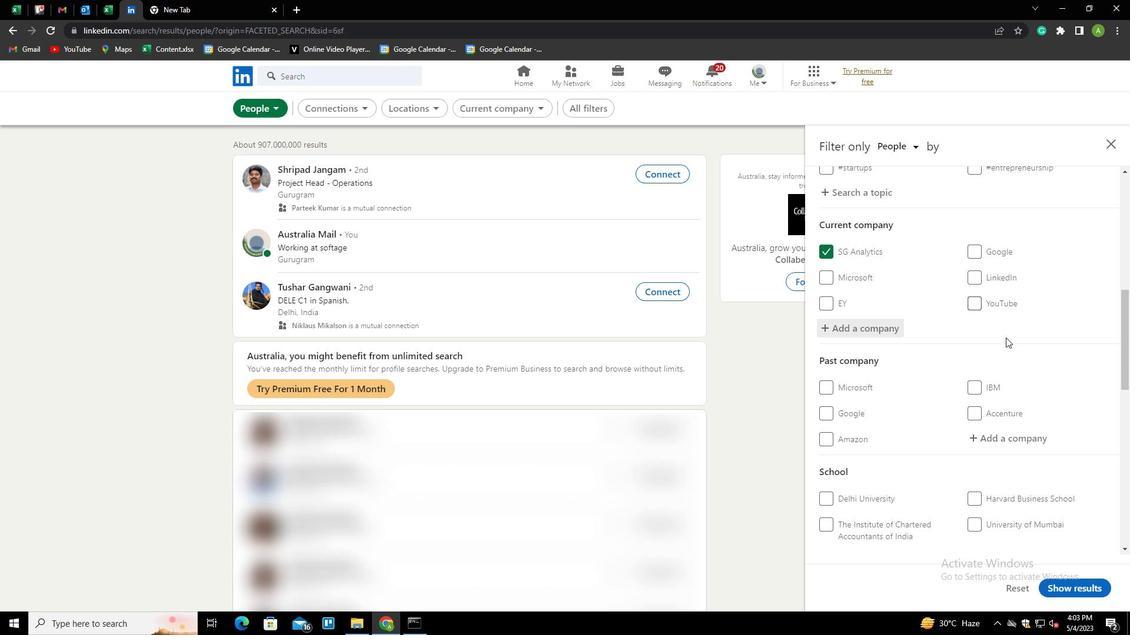 
Action: Mouse scrolled (1004, 337) with delta (0, 0)
Screenshot: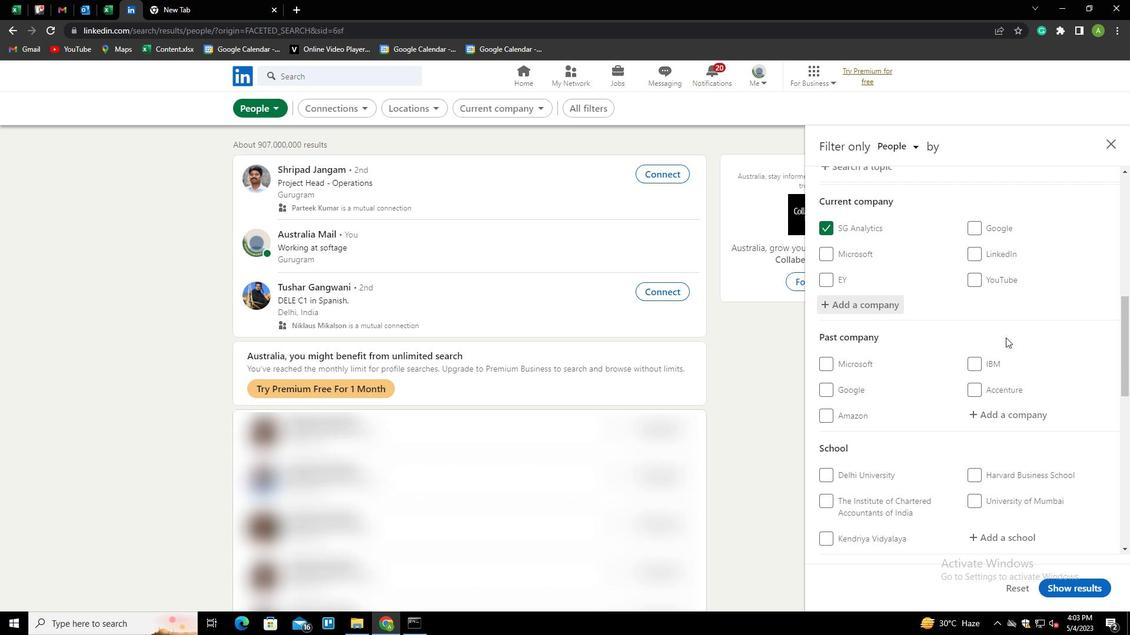 
Action: Mouse scrolled (1004, 337) with delta (0, 0)
Screenshot: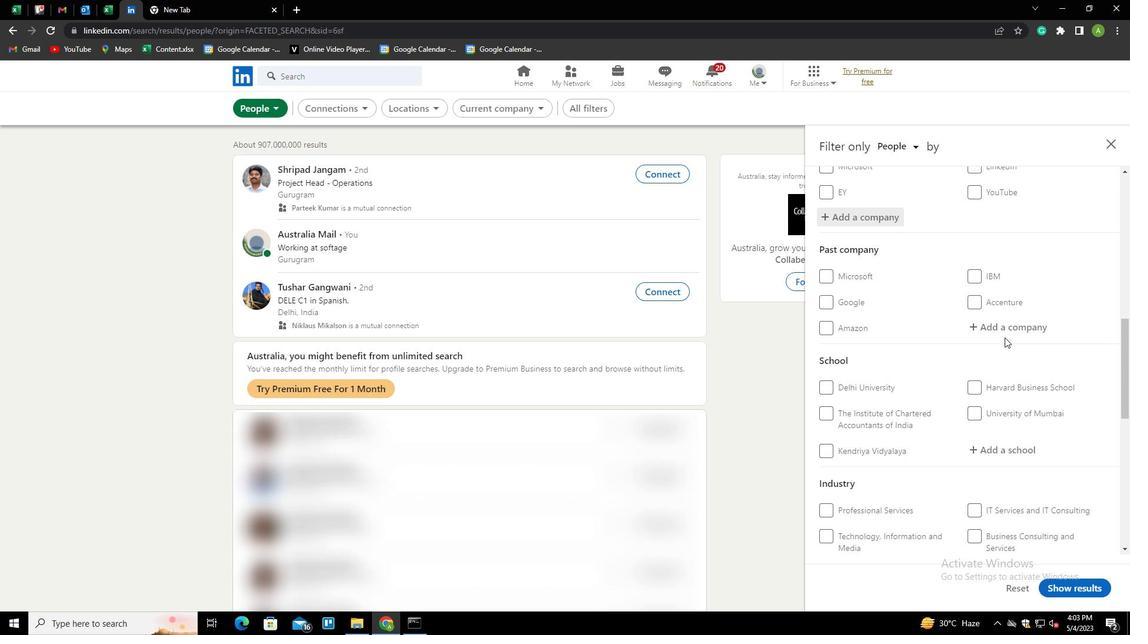 
Action: Mouse scrolled (1004, 337) with delta (0, 0)
Screenshot: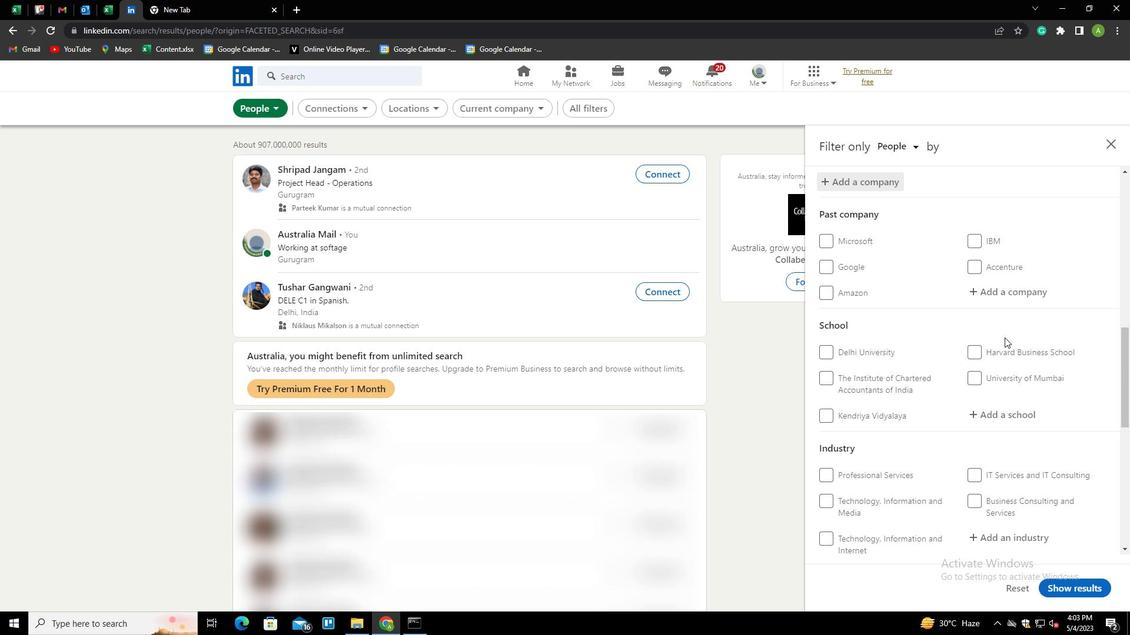 
Action: Mouse moved to (995, 301)
Screenshot: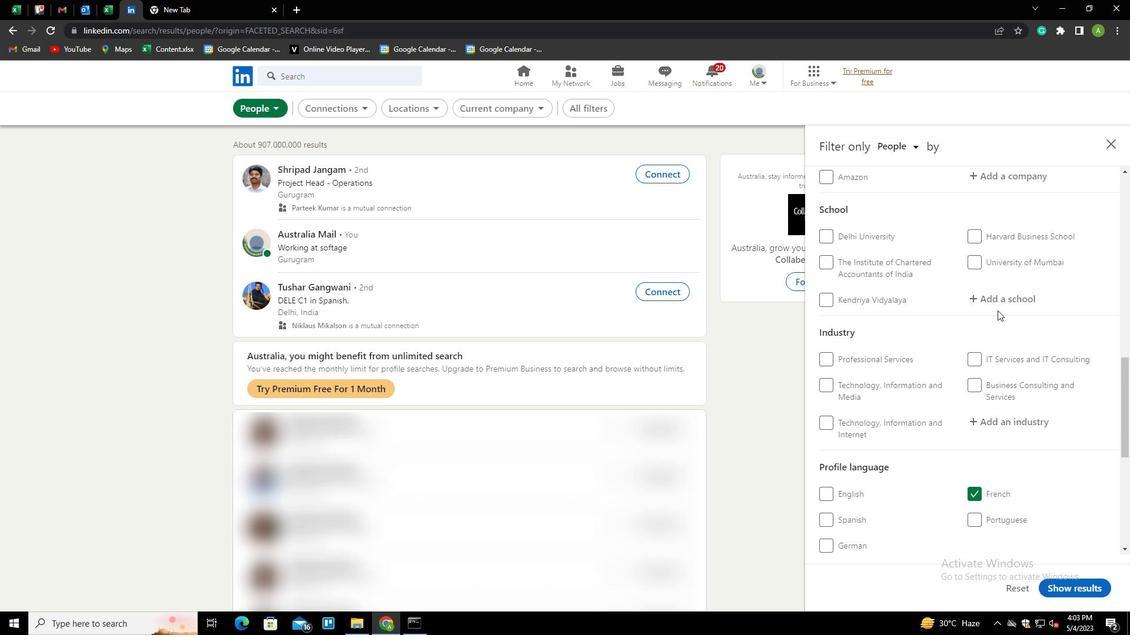 
Action: Mouse pressed left at (995, 301)
Screenshot: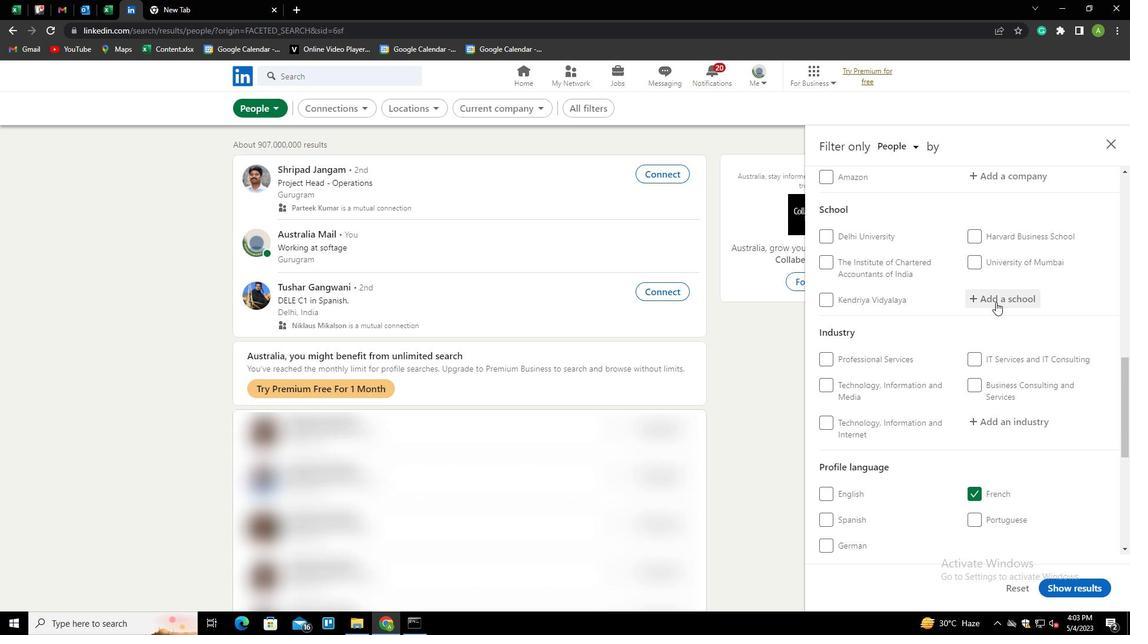 
Action: Mouse moved to (990, 297)
Screenshot: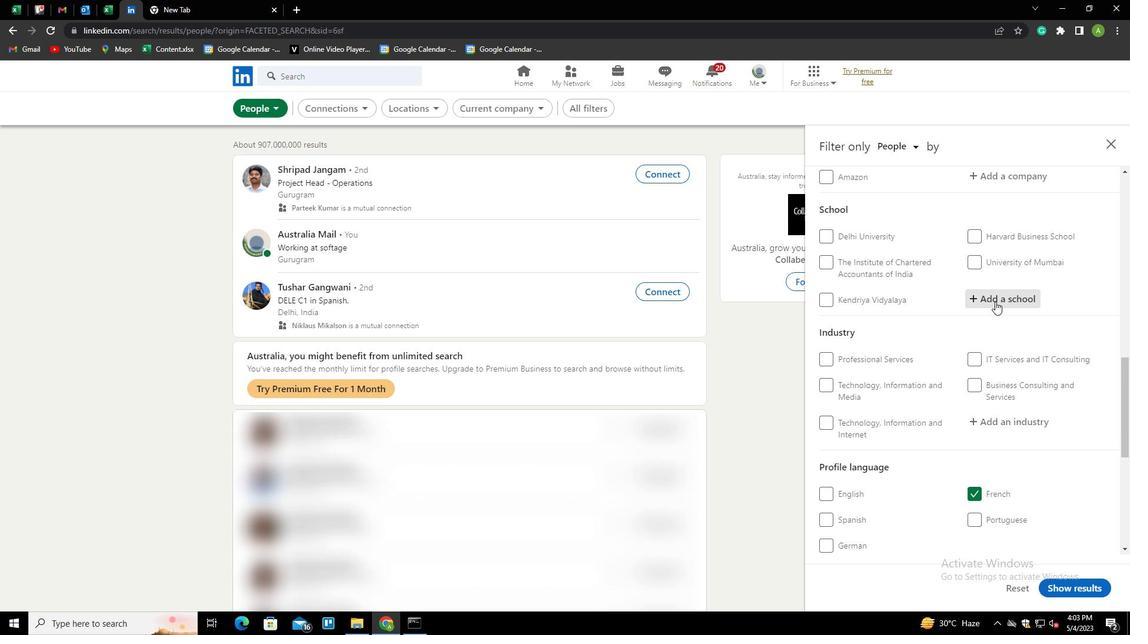 
Action: Key pressed <Key.shift>UNIVERSIT
Screenshot: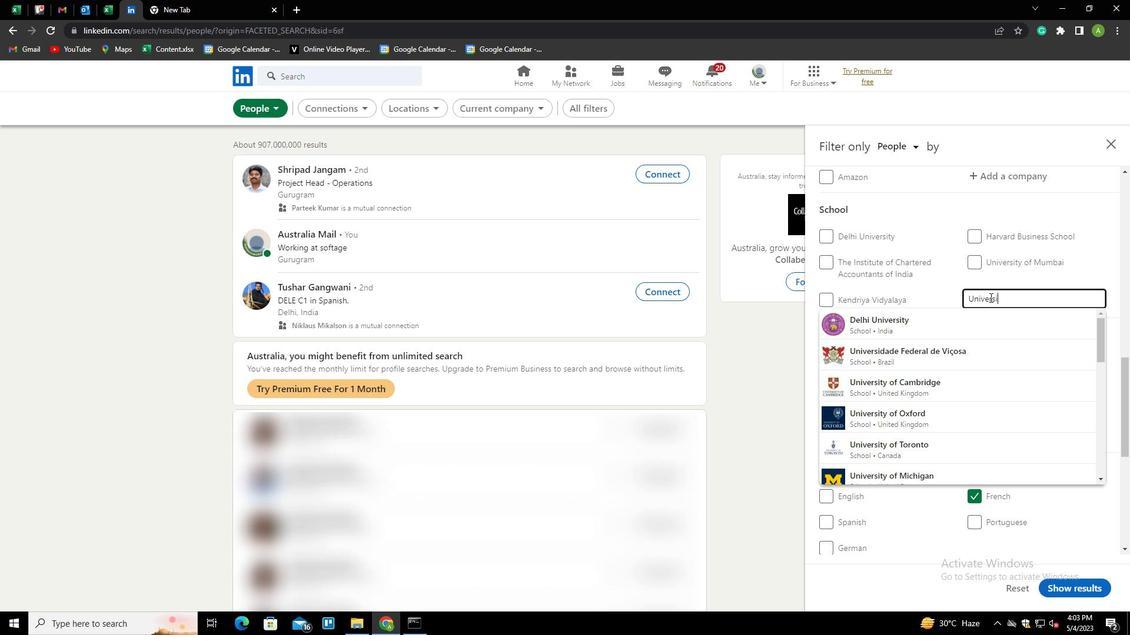 
Action: Mouse moved to (989, 297)
Screenshot: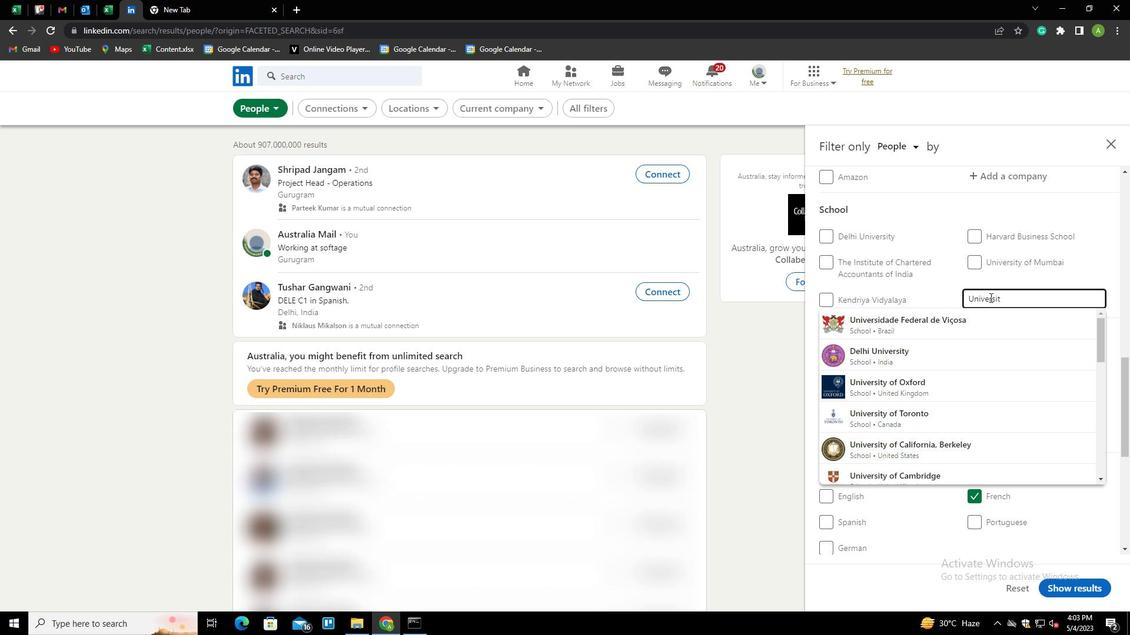 
Action: Key pressed EIT<Key.space><Key.shift>MAAS<Key.down><Key.enter>
Screenshot: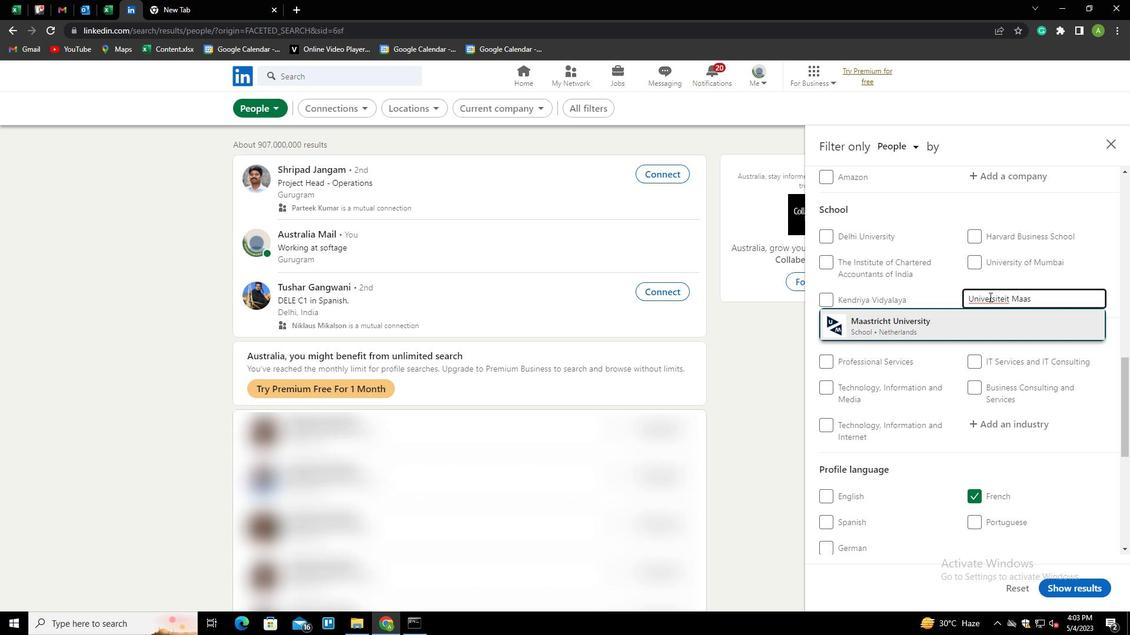 
Action: Mouse scrolled (989, 296) with delta (0, 0)
Screenshot: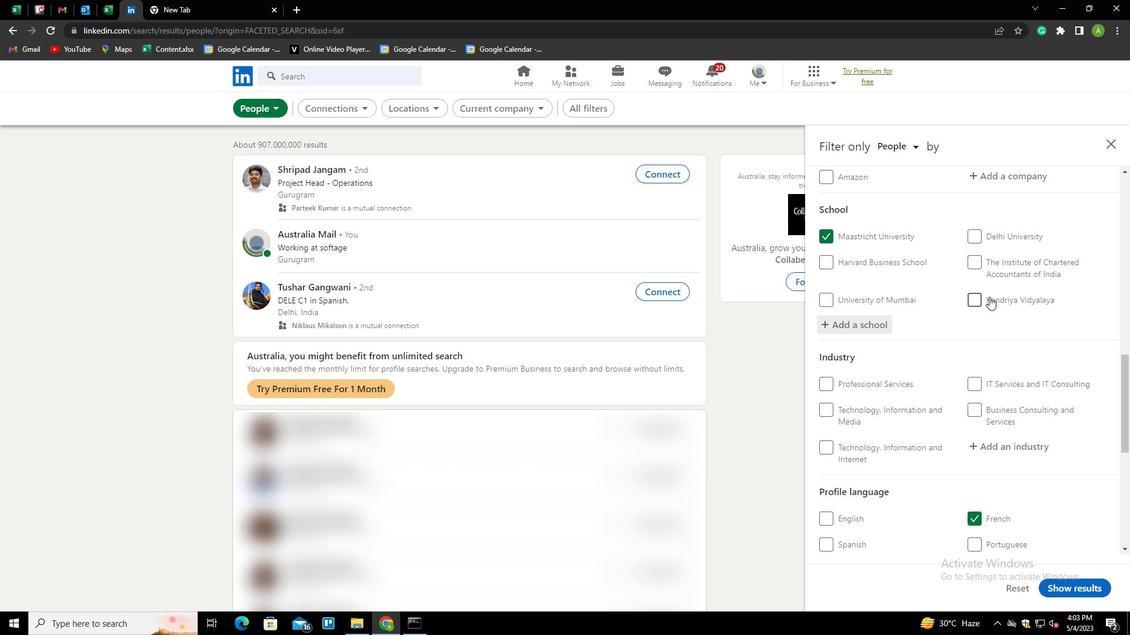 
Action: Mouse scrolled (989, 296) with delta (0, 0)
Screenshot: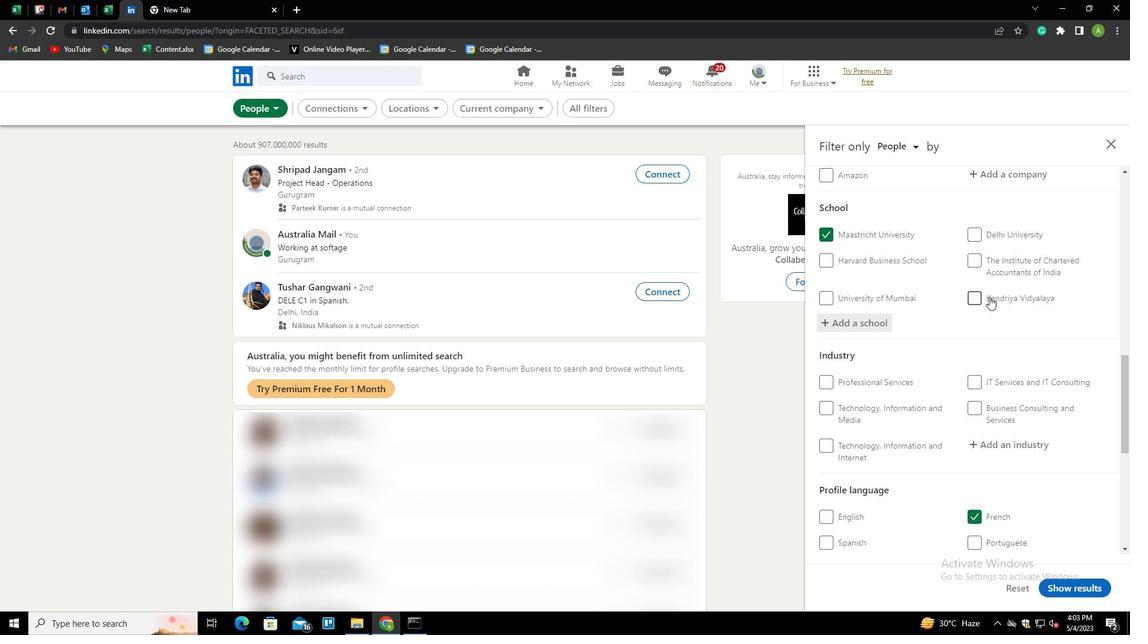 
Action: Mouse scrolled (989, 296) with delta (0, 0)
Screenshot: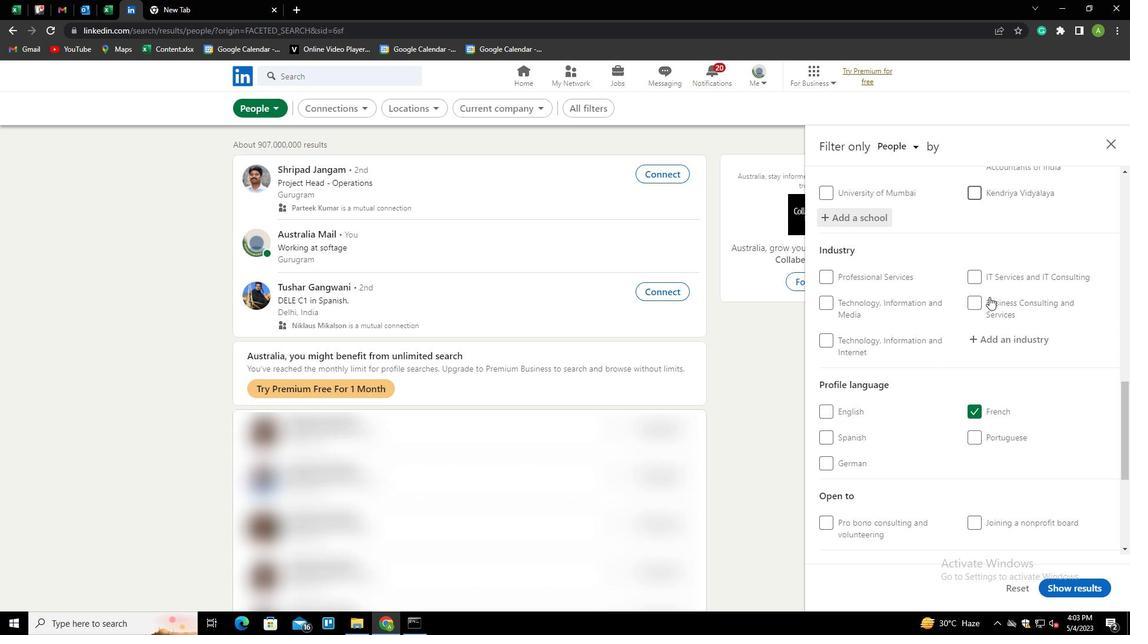 
Action: Mouse moved to (991, 270)
Screenshot: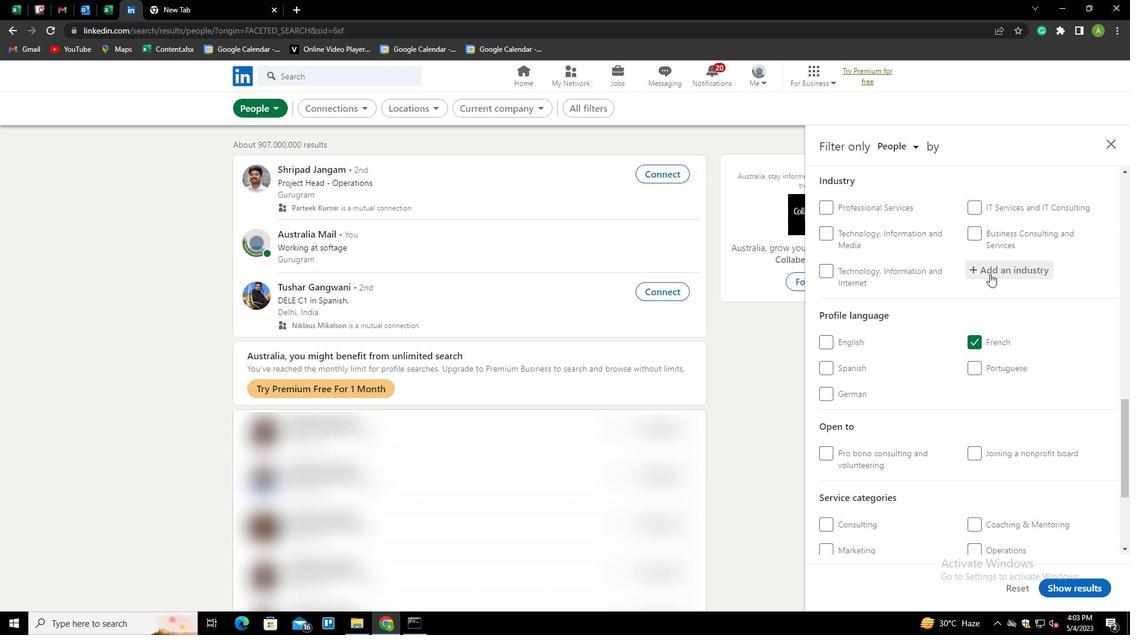 
Action: Mouse pressed left at (991, 270)
Screenshot: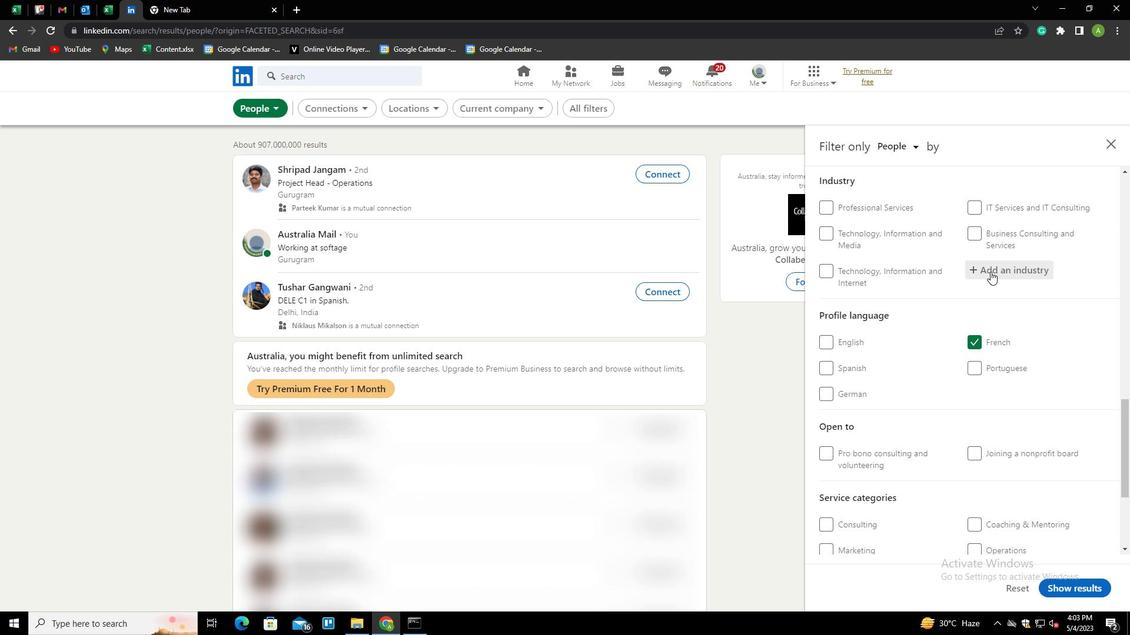
Action: Key pressed <Key.shift><Key.shift><Key.shift><Key.shift><Key.shift><Key.shift><Key.shift><Key.shift><Key.shift>WHOLESALE<Key.space><Key.shift>PETRO<Key.down><Key.enter>
Screenshot: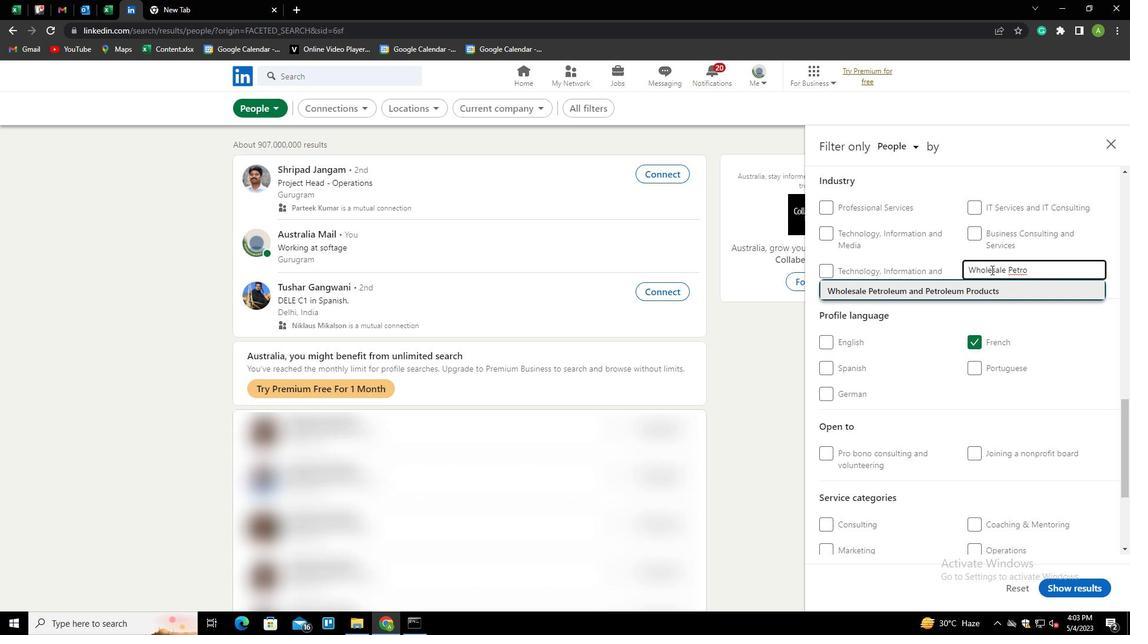 
Action: Mouse scrolled (991, 269) with delta (0, 0)
Screenshot: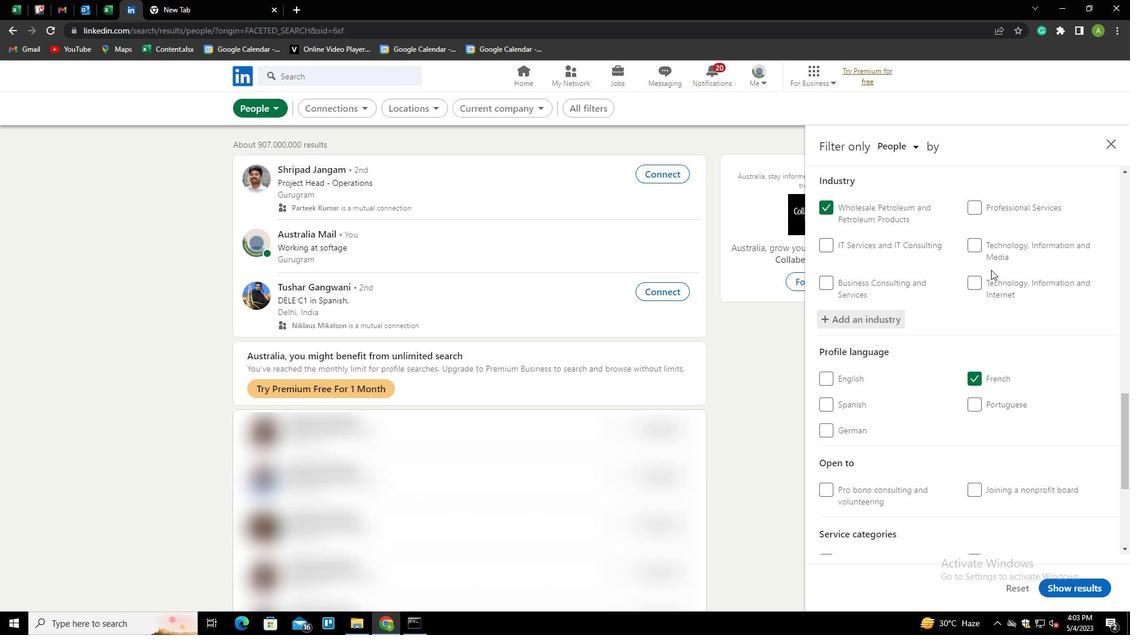 
Action: Mouse scrolled (991, 269) with delta (0, 0)
Screenshot: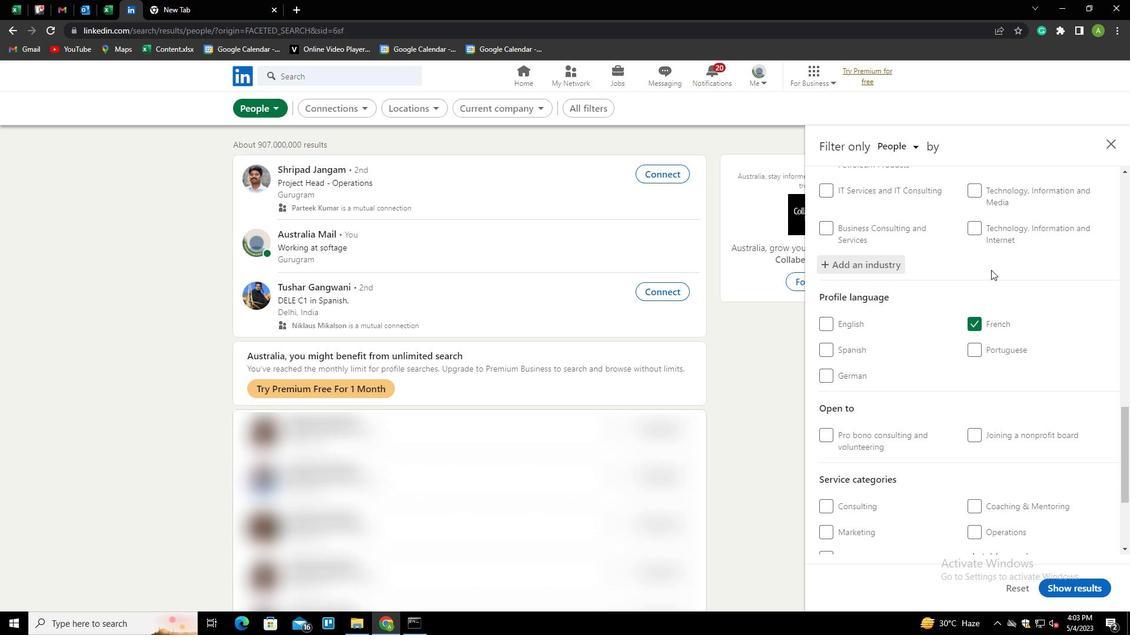 
Action: Mouse scrolled (991, 269) with delta (0, 0)
Screenshot: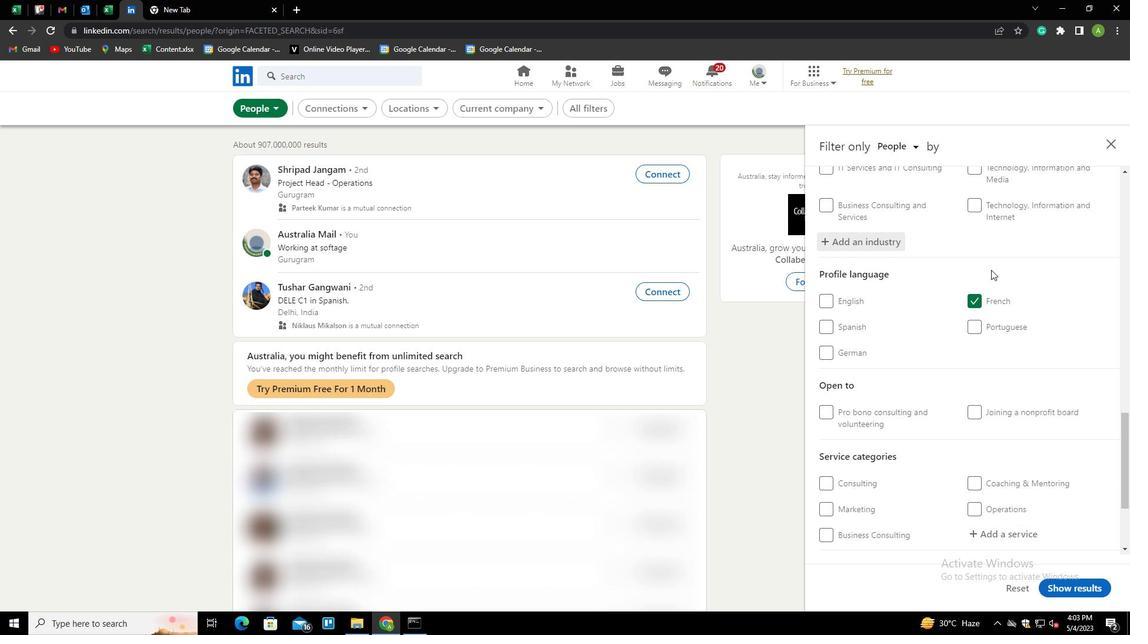 
Action: Mouse scrolled (991, 269) with delta (0, 0)
Screenshot: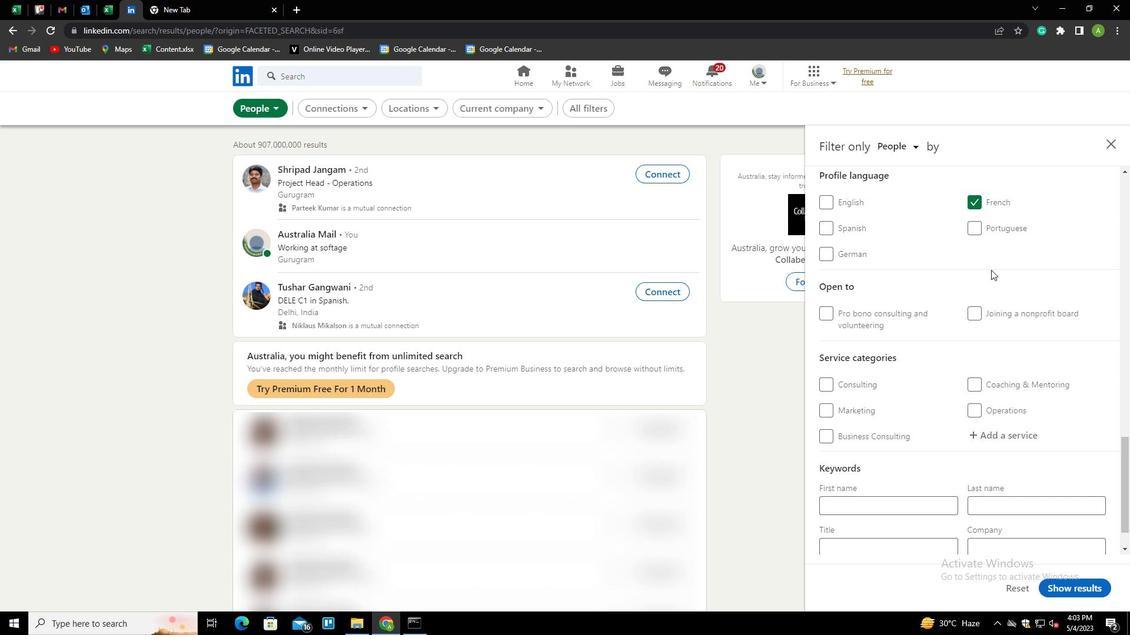 
Action: Mouse scrolled (991, 269) with delta (0, 0)
Screenshot: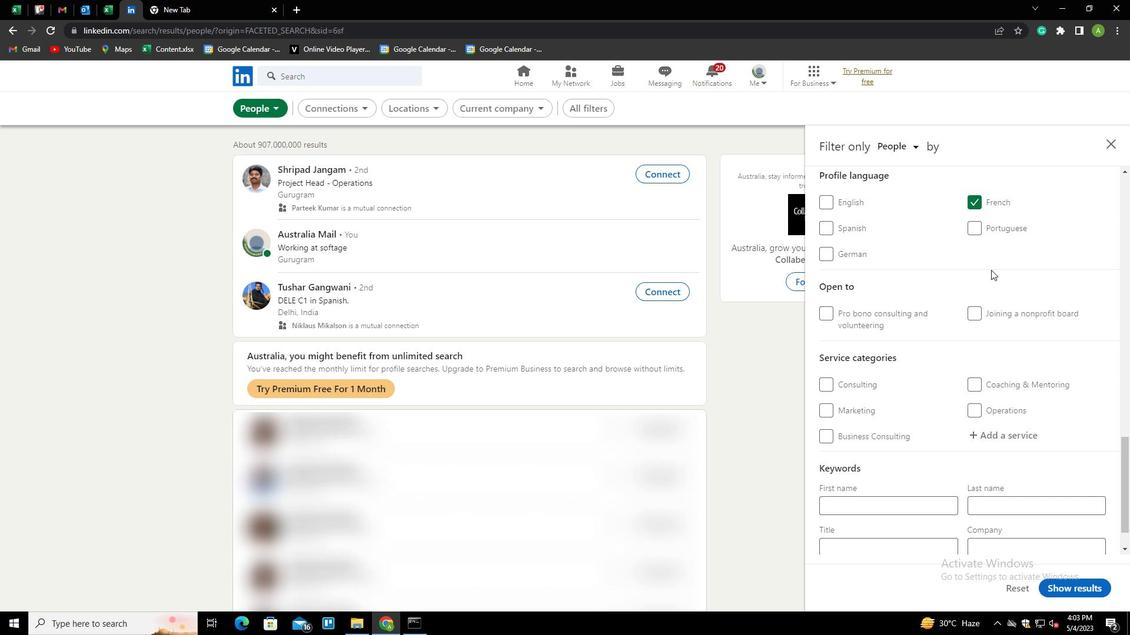 
Action: Mouse scrolled (991, 269) with delta (0, 0)
Screenshot: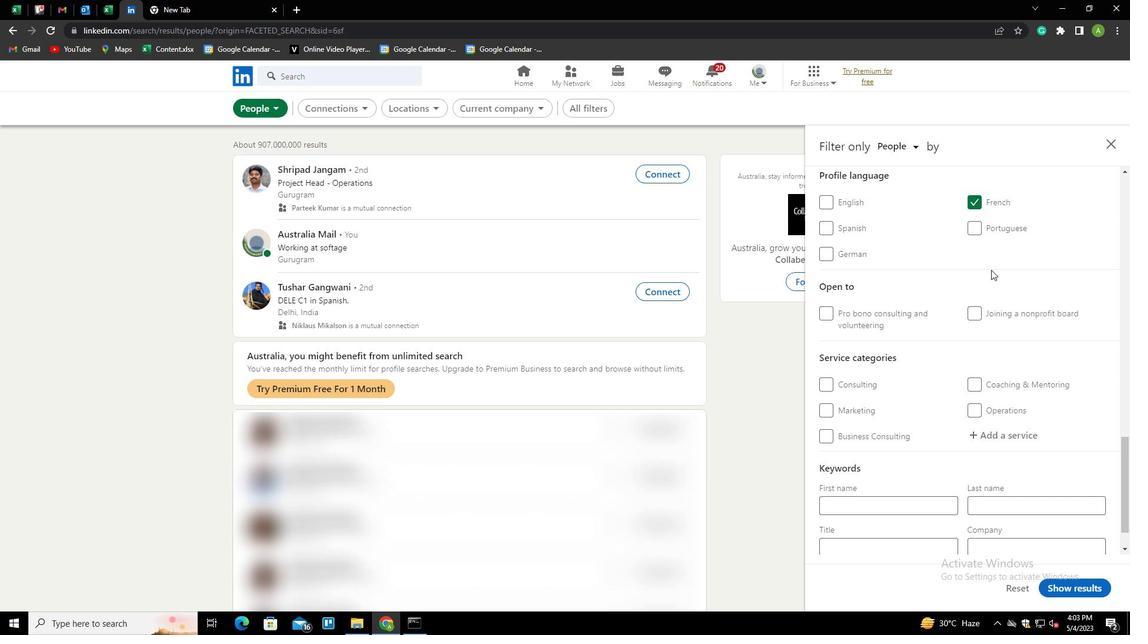 
Action: Mouse moved to (991, 384)
Screenshot: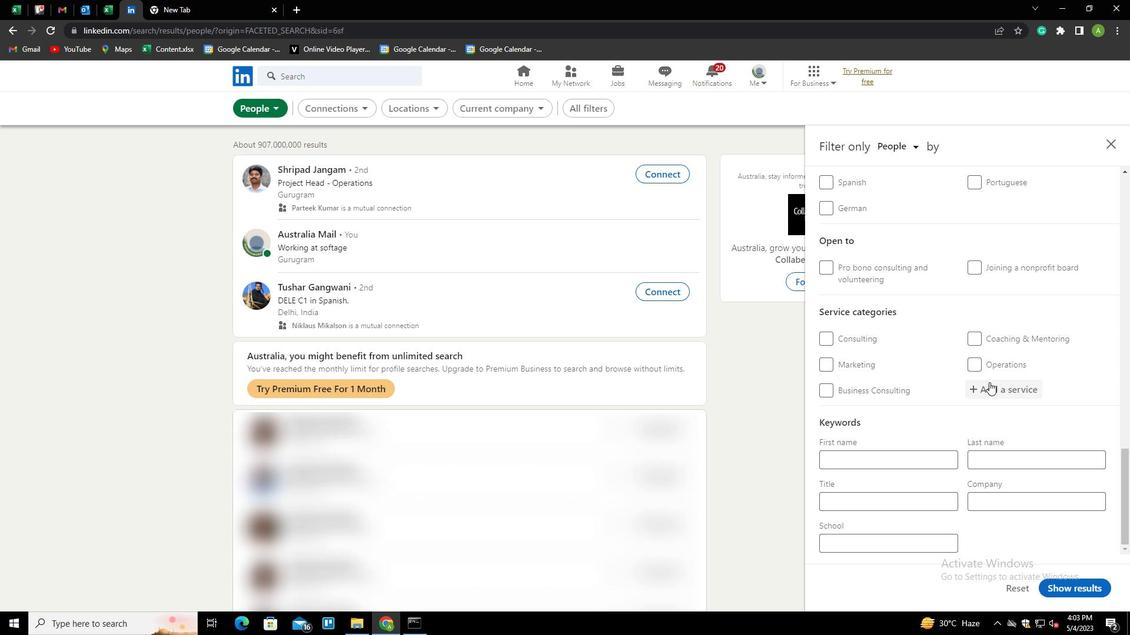 
Action: Mouse pressed left at (991, 384)
Screenshot: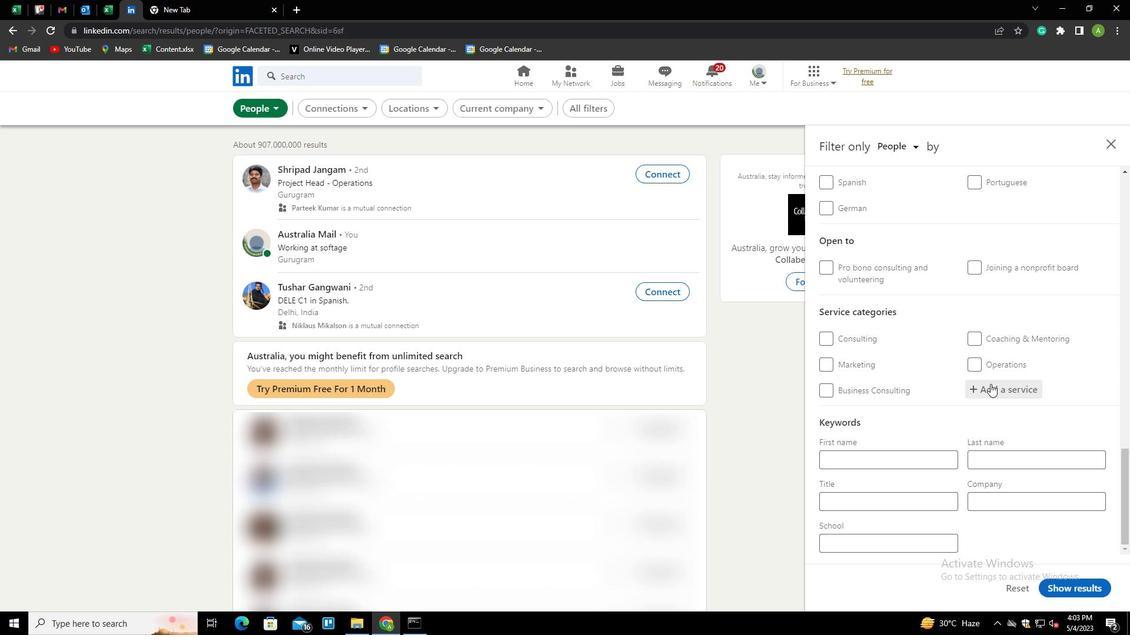 
Action: Mouse moved to (992, 384)
Screenshot: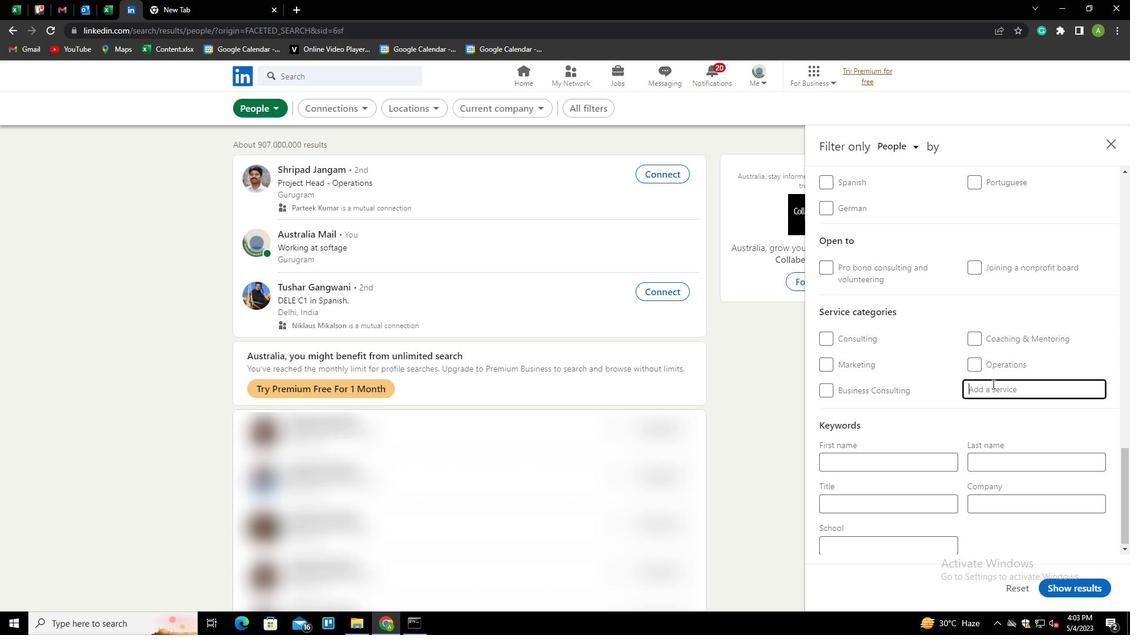 
Action: Key pressed <Key.shift>SEARCH<Key.space><Key.shift>ENGINE<Key.down><Key.down><Key.enter>
Screenshot: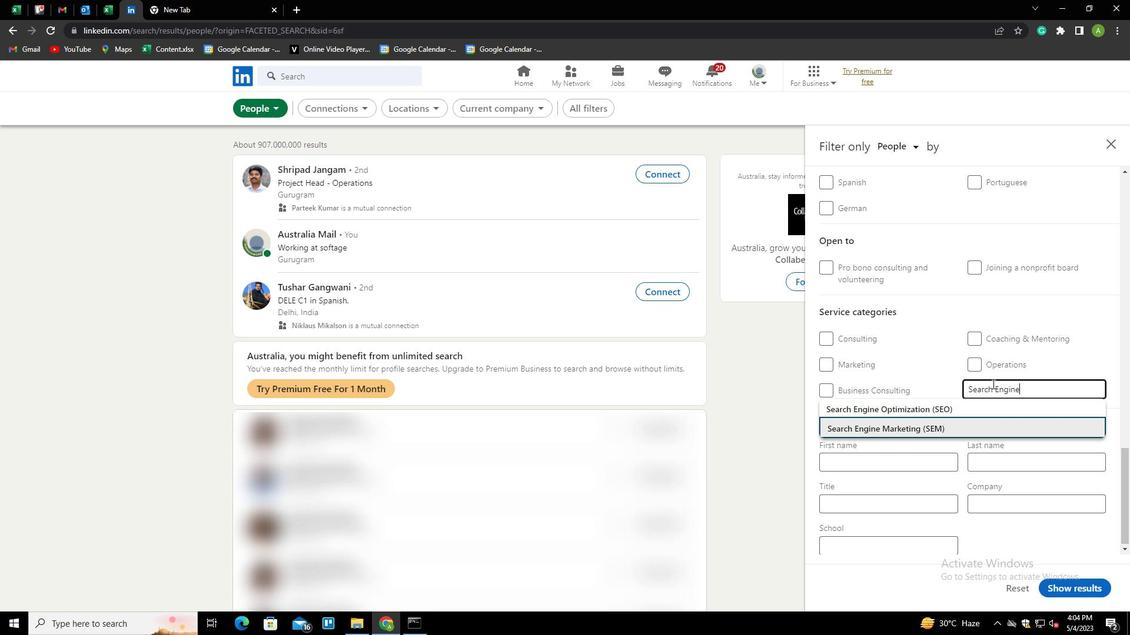 
Action: Mouse scrolled (992, 383) with delta (0, 0)
Screenshot: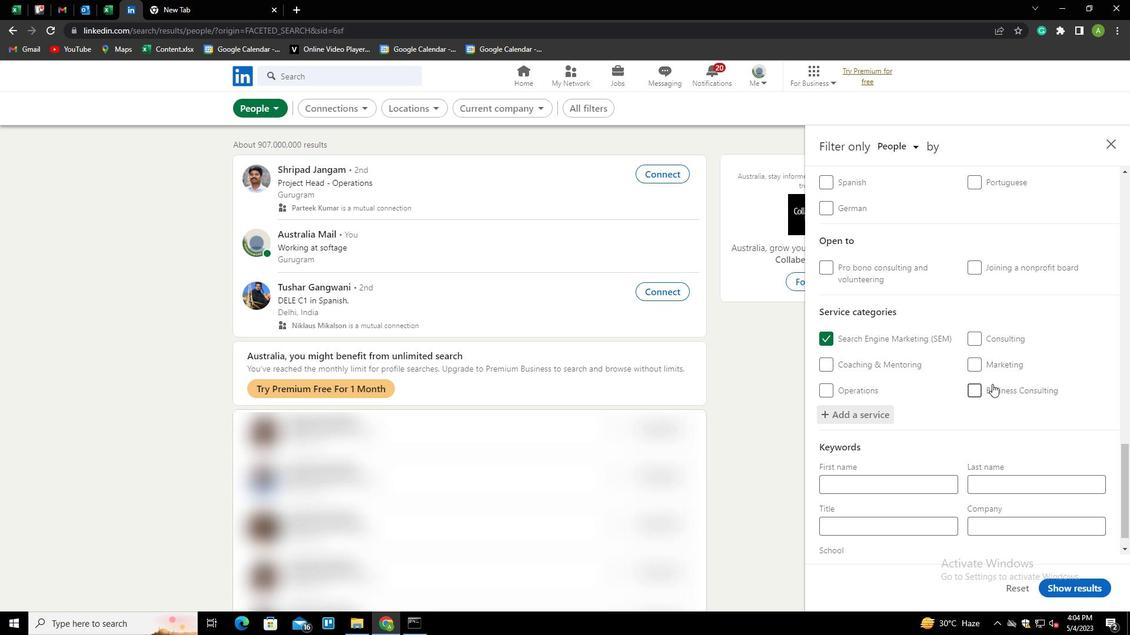 
Action: Mouse scrolled (992, 383) with delta (0, 0)
Screenshot: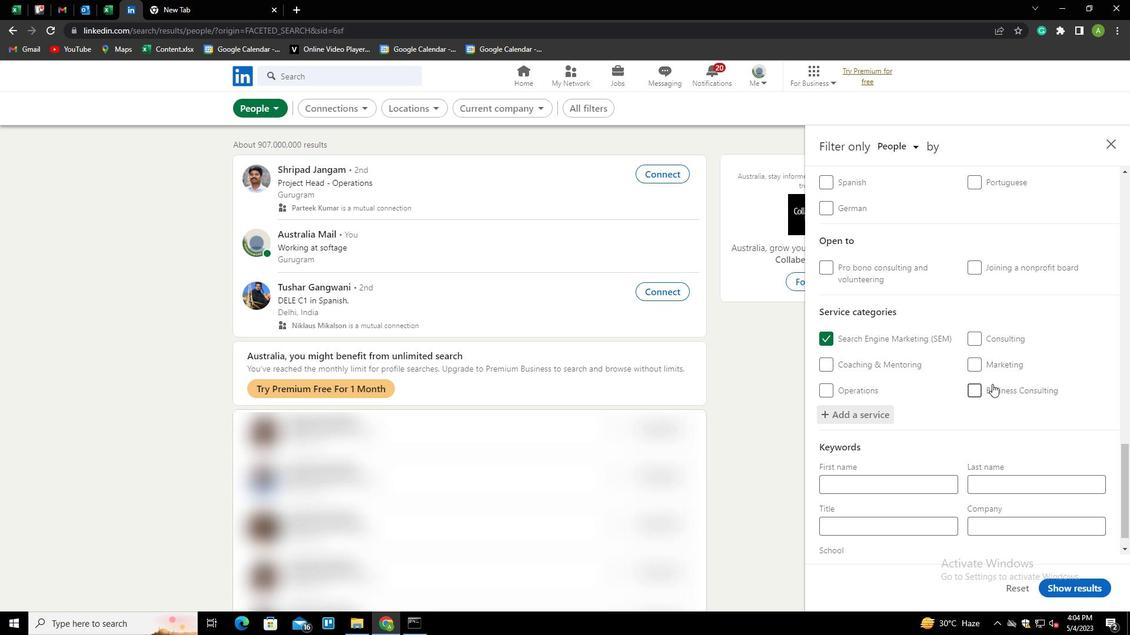 
Action: Mouse scrolled (992, 383) with delta (0, 0)
Screenshot: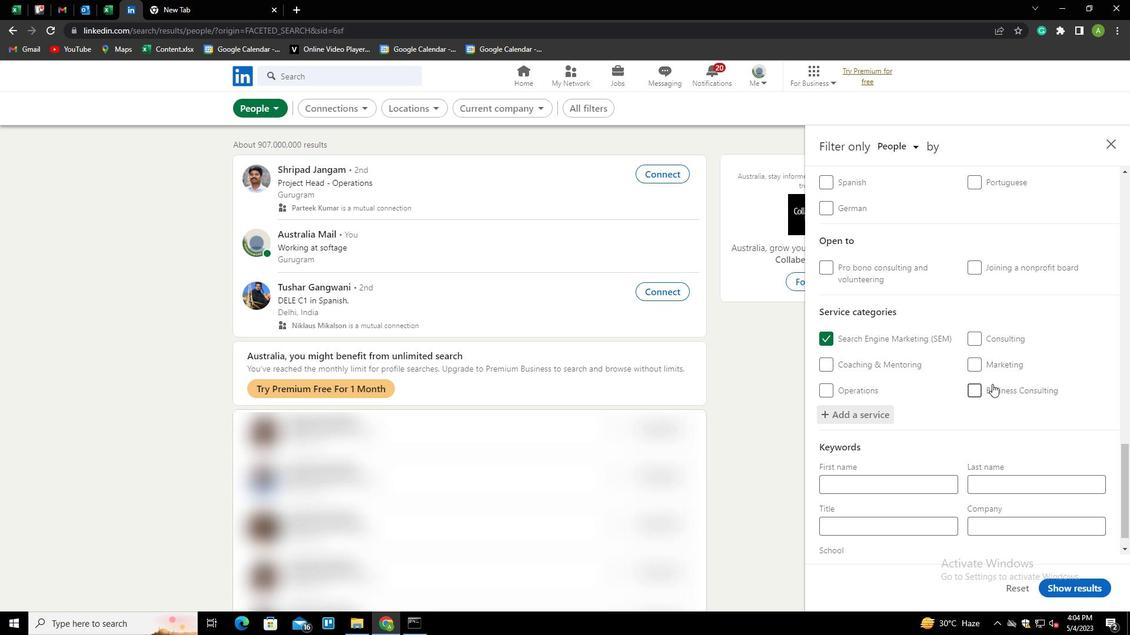 
Action: Mouse scrolled (992, 383) with delta (0, 0)
Screenshot: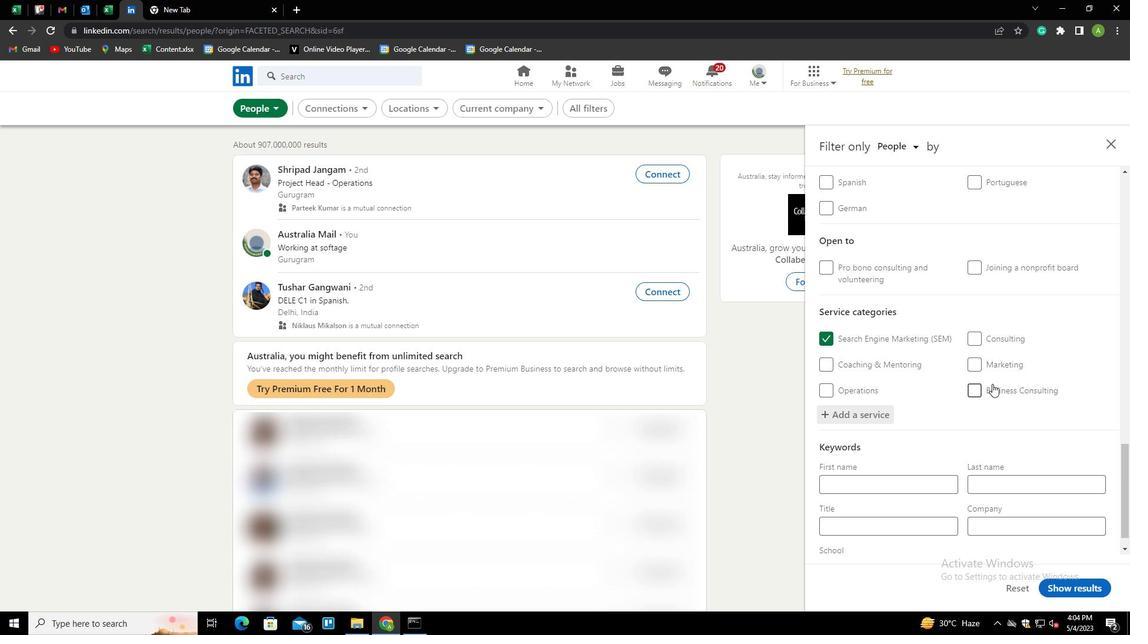 
Action: Mouse scrolled (992, 383) with delta (0, 0)
Screenshot: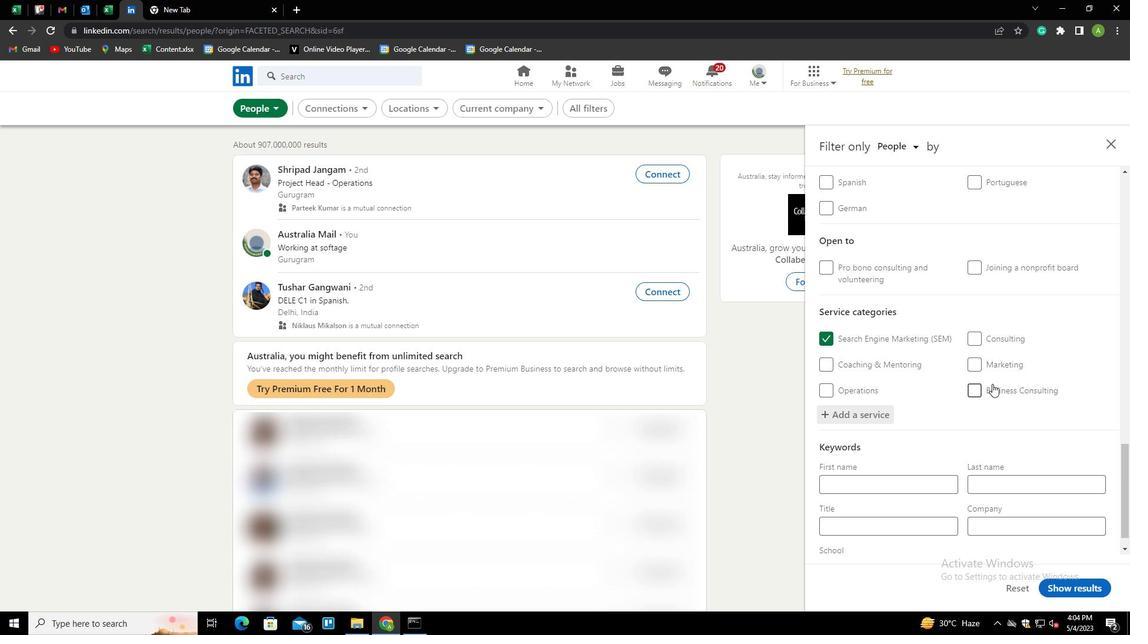 
Action: Mouse moved to (924, 499)
Screenshot: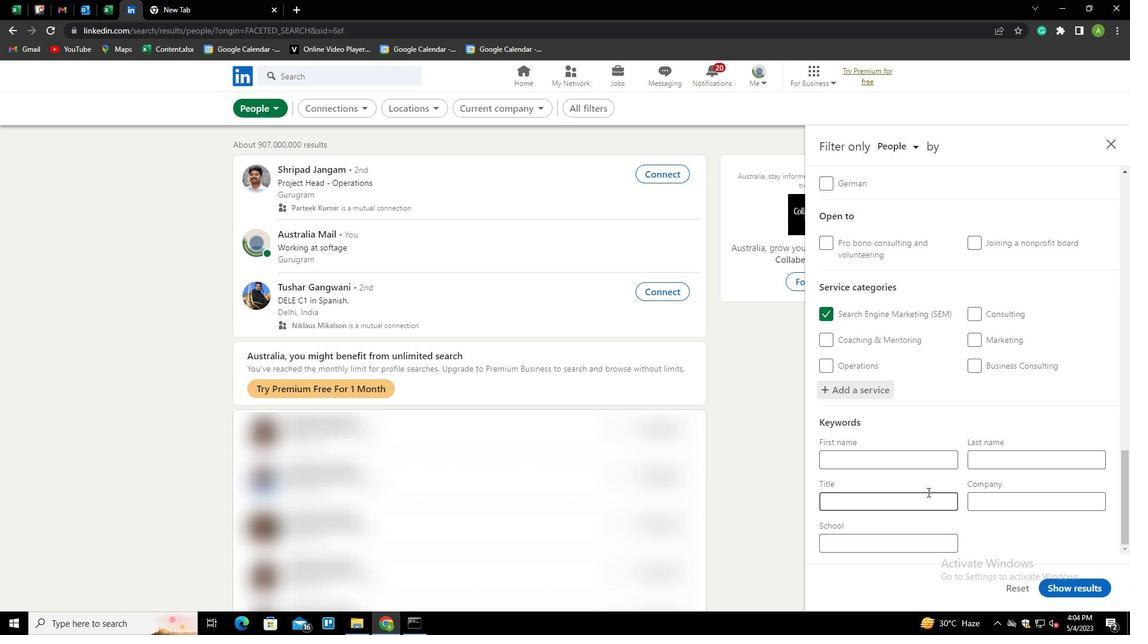 
Action: Mouse pressed left at (924, 499)
Screenshot: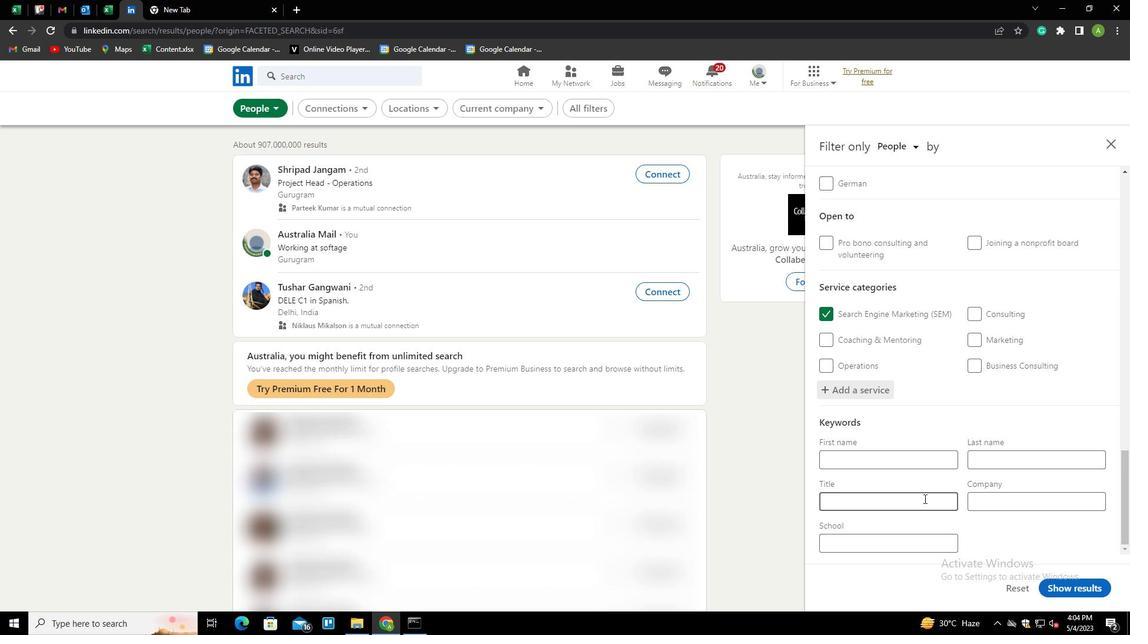 
Action: Key pressed <Key.shift>ASSISTANT<Key.space><Key.shift>ENF<Key.backspace>GINEER
Screenshot: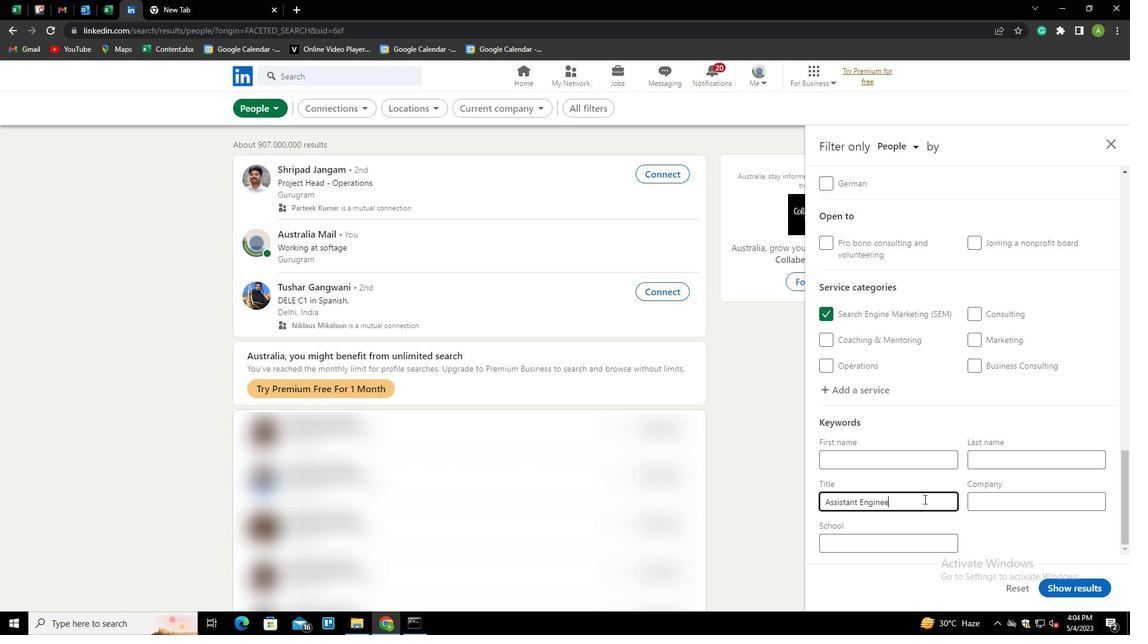 
Action: Mouse moved to (987, 524)
Screenshot: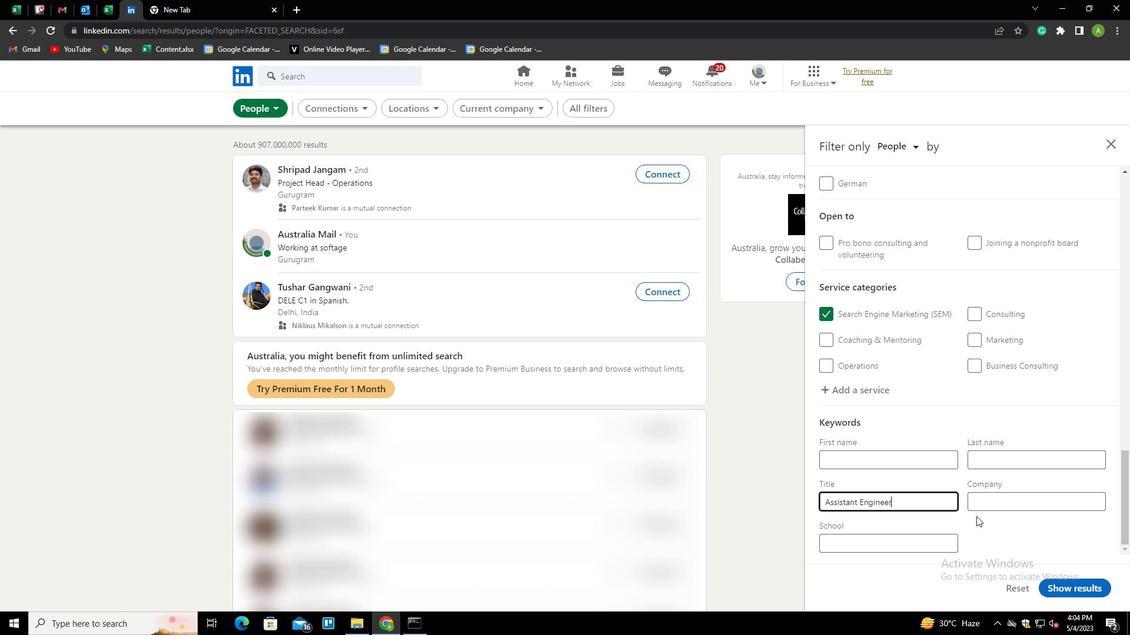 
Action: Mouse pressed left at (987, 524)
Screenshot: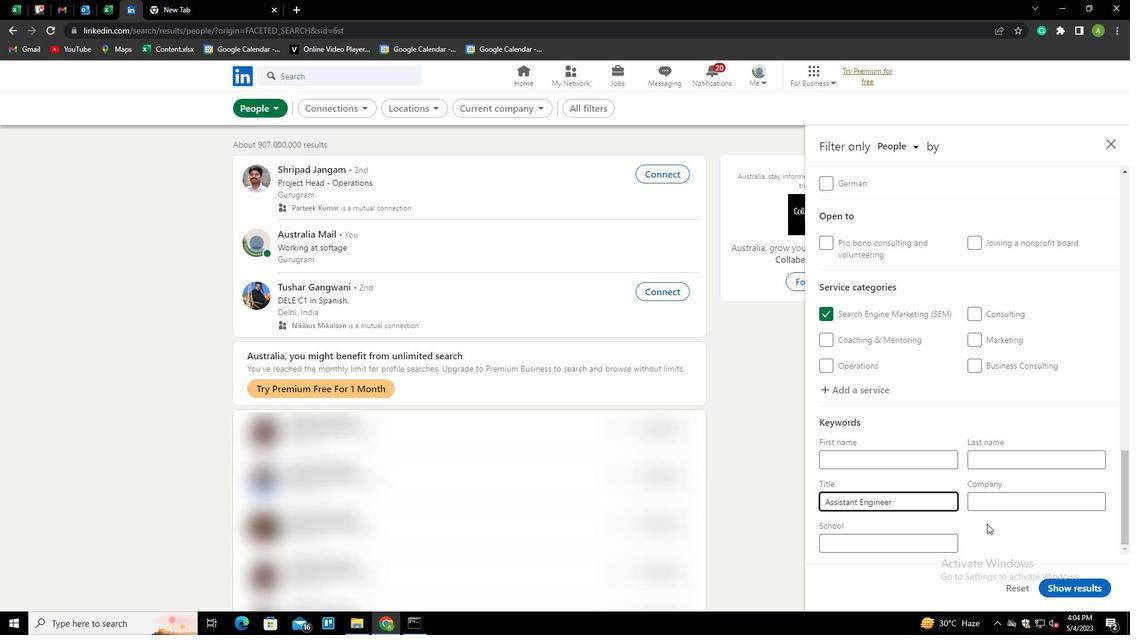 
Action: Mouse moved to (1083, 582)
Screenshot: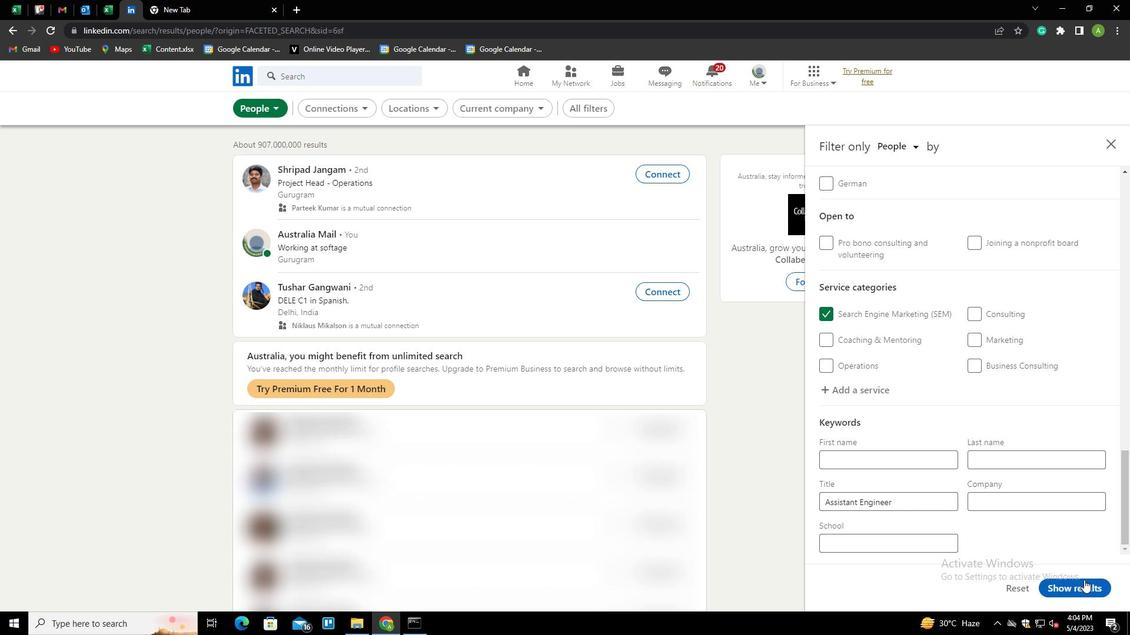 
Action: Mouse pressed left at (1083, 582)
Screenshot: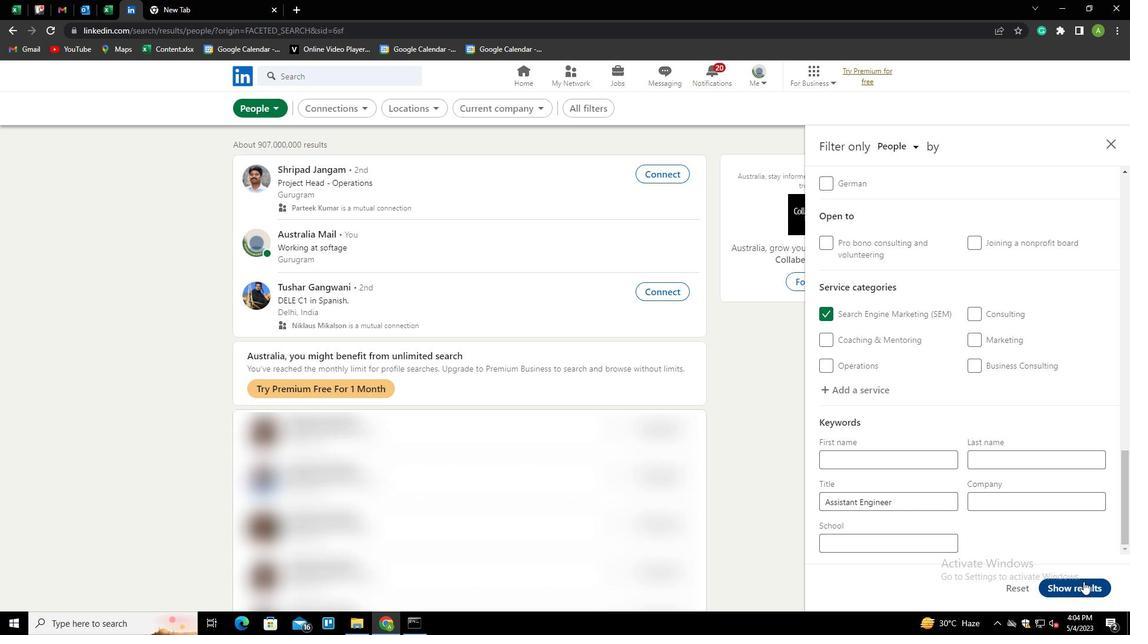 
Action: Mouse moved to (1052, 522)
Screenshot: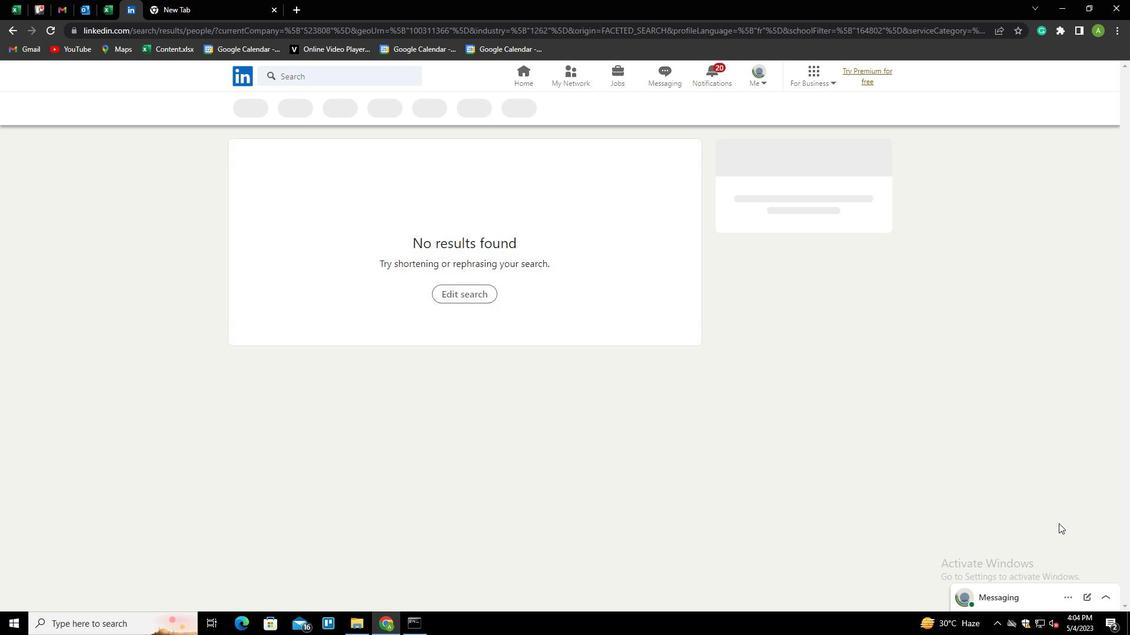 
